 Task: Open Card User Persona Creation in Board Website Redesign to Workspace Data Analysis and add a team member Softage.1@softage.net, a label Yellow, a checklist Quality Control, an attachment from your onedrive, a color Yellow and finally, add a card description 'Organize team-building event for next month' and a comment 'Let us approach this task with an open mind and be willing to take risks to think outside the box.'. Add a start date 'Jan 01, 1900' with a due date 'Jan 08, 1900'
Action: Mouse moved to (485, 410)
Screenshot: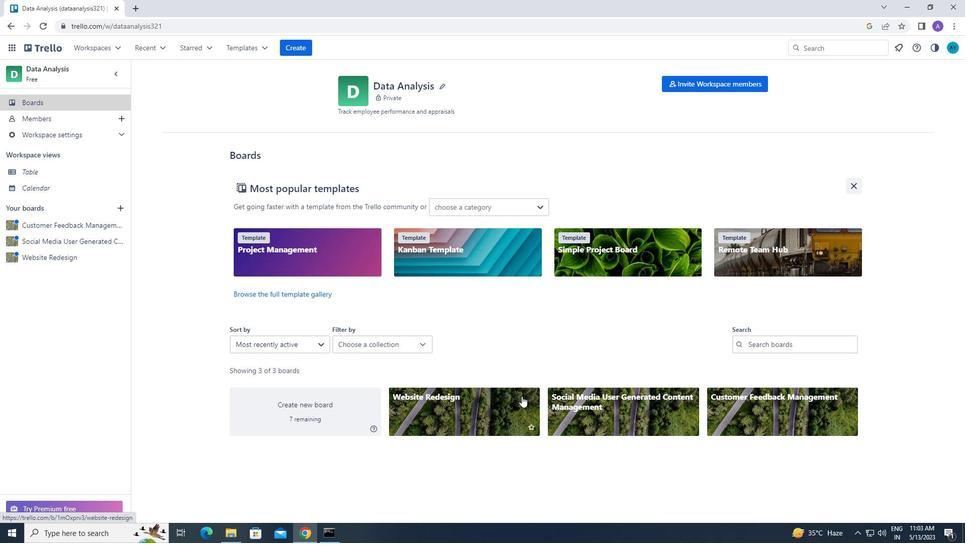 
Action: Mouse pressed left at (485, 410)
Screenshot: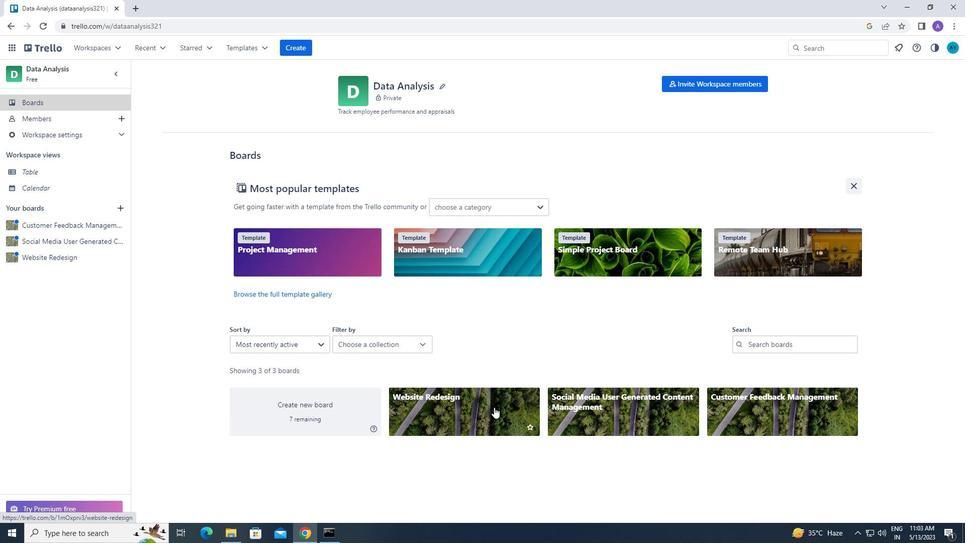 
Action: Mouse moved to (176, 129)
Screenshot: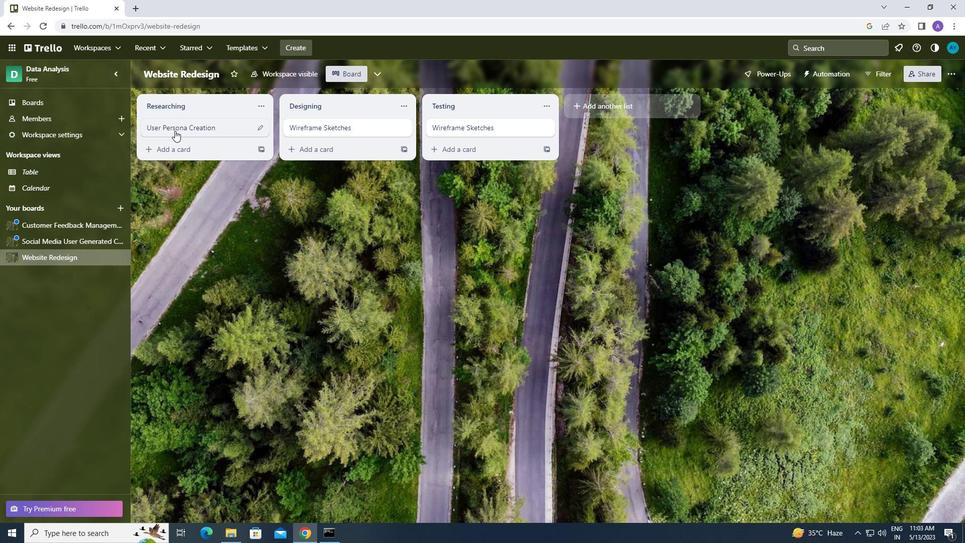 
Action: Mouse pressed left at (176, 129)
Screenshot: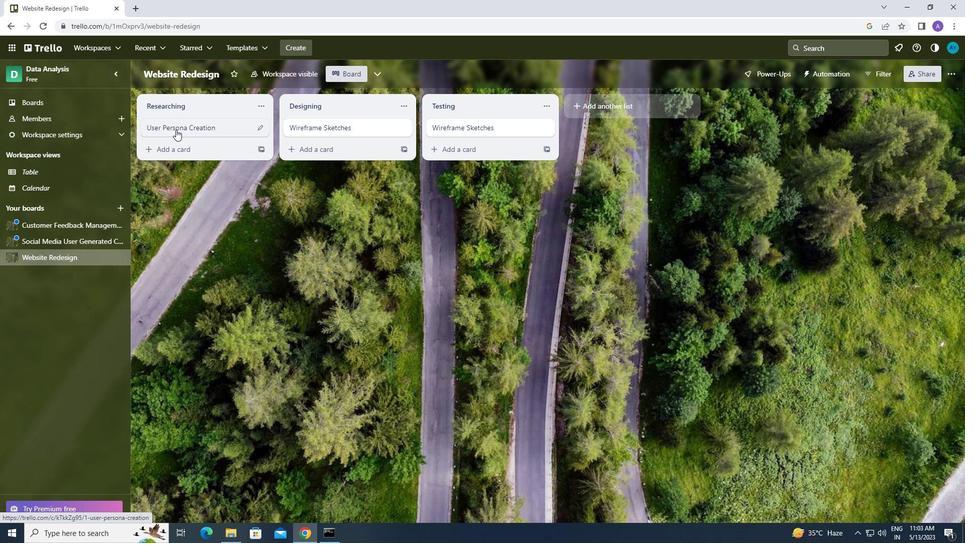 
Action: Mouse moved to (628, 161)
Screenshot: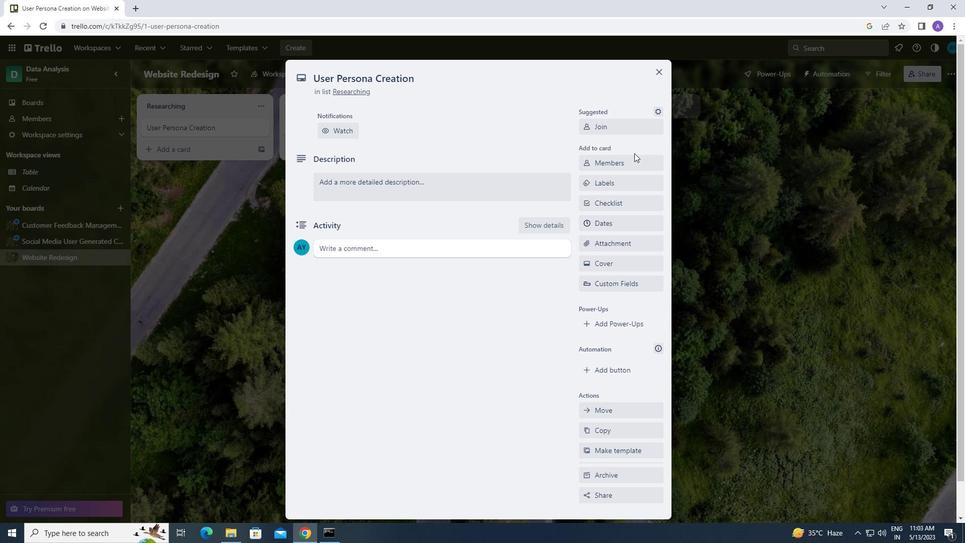 
Action: Mouse pressed left at (628, 161)
Screenshot: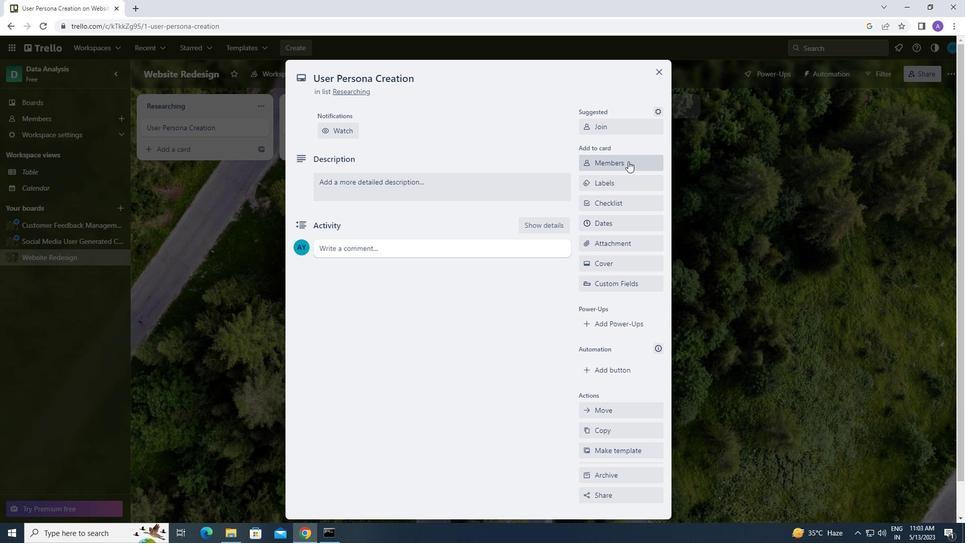 
Action: Mouse moved to (611, 204)
Screenshot: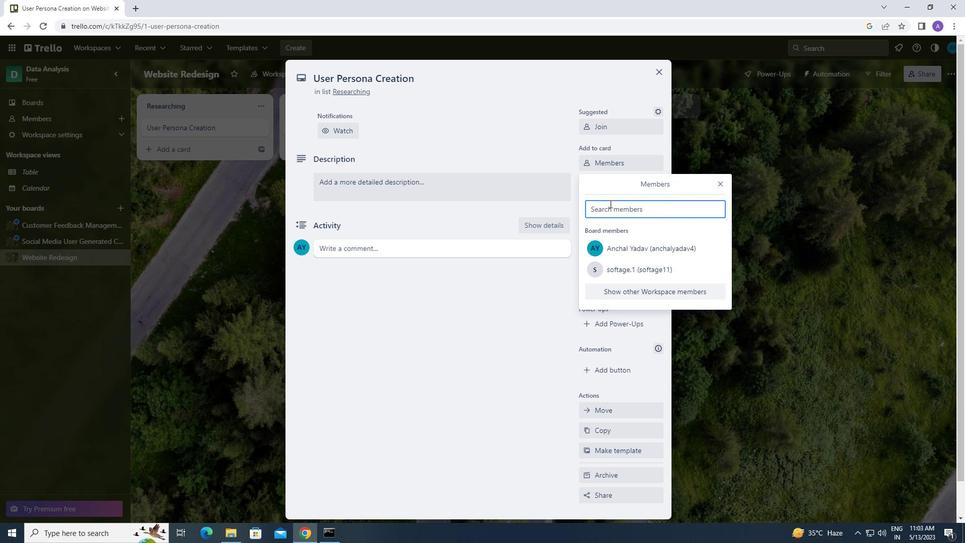 
Action: Mouse pressed left at (611, 204)
Screenshot: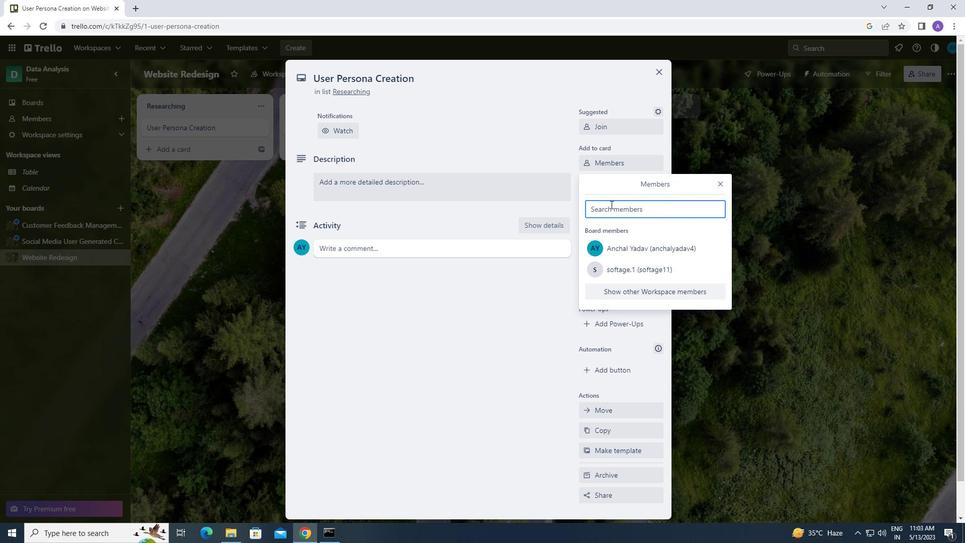 
Action: Key pressed <Key.caps_lock>s<Key.caps_lock>oftage.1<Key.shift_r><Key.shift_r><Key.shift_r><Key.shift_r>@
Screenshot: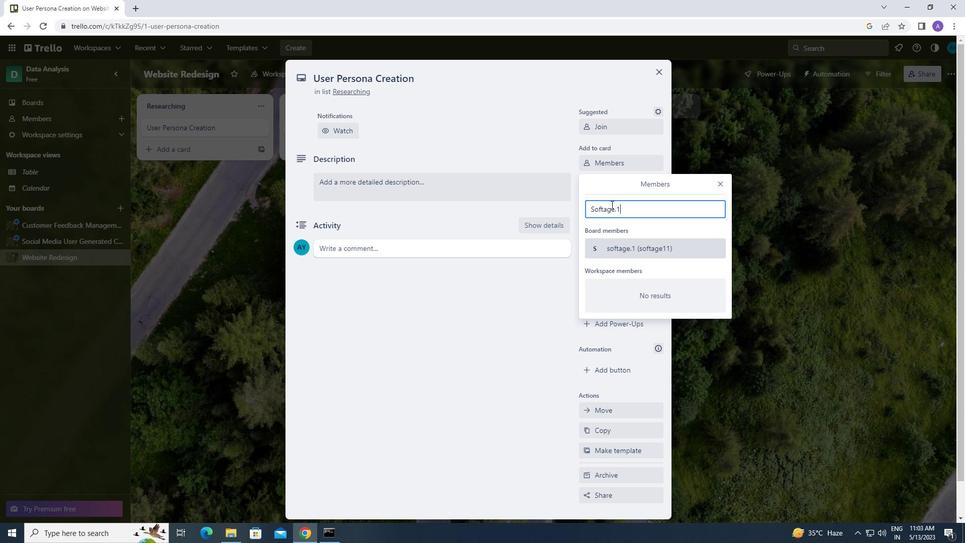 
Action: Mouse moved to (611, 204)
Screenshot: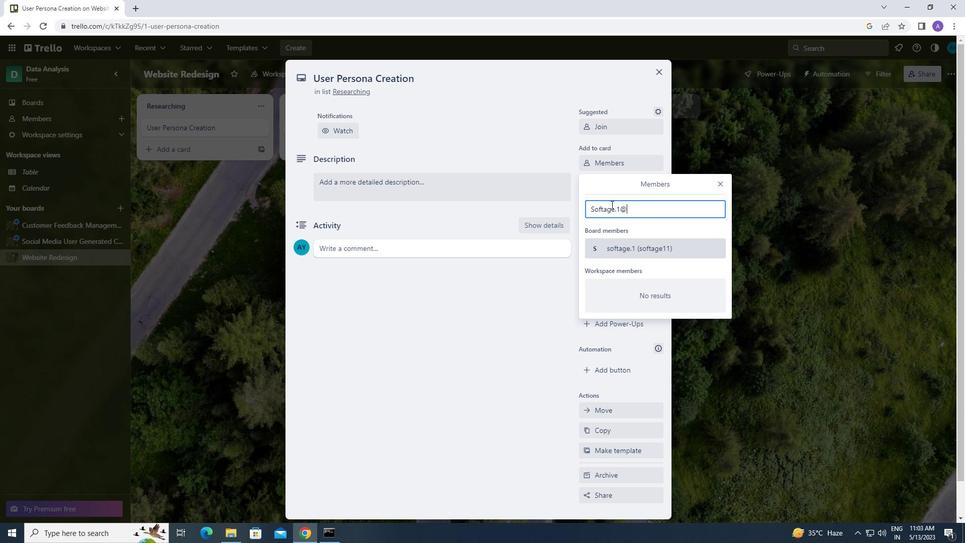 
Action: Key pressed softage.net
Screenshot: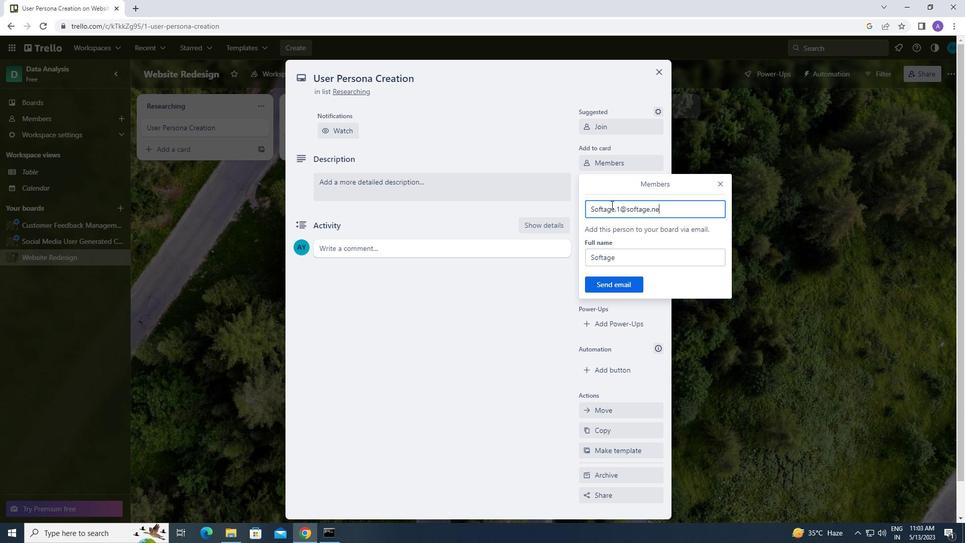 
Action: Mouse moved to (610, 282)
Screenshot: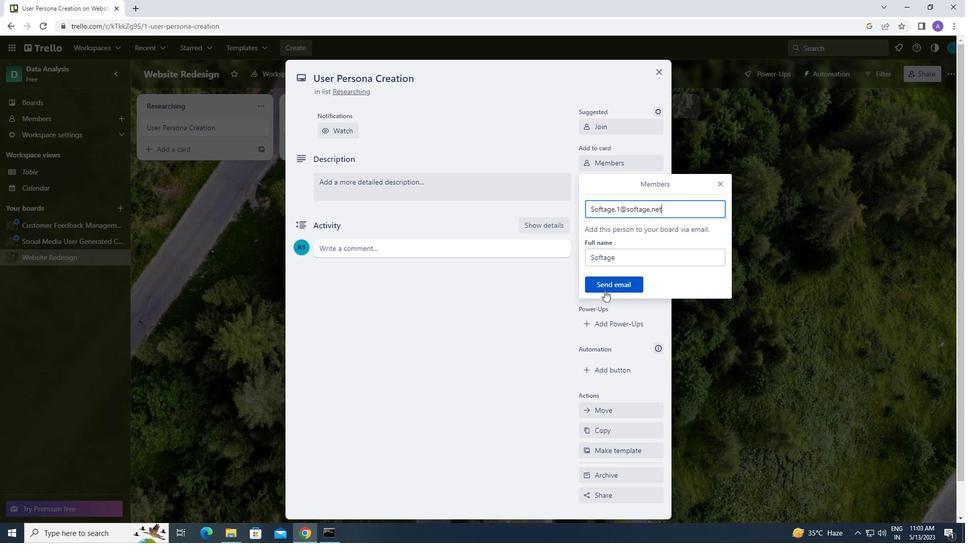 
Action: Mouse pressed left at (610, 282)
Screenshot: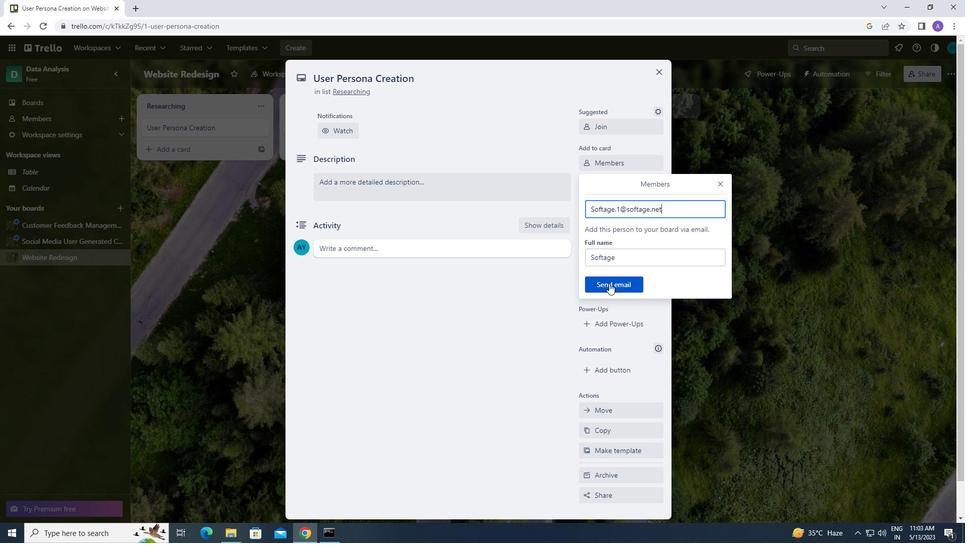 
Action: Mouse moved to (622, 177)
Screenshot: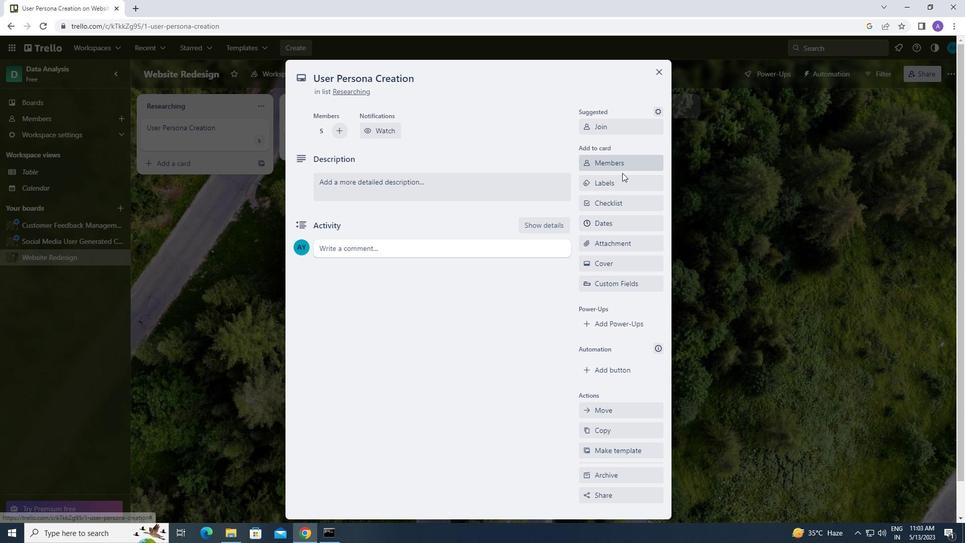 
Action: Mouse pressed left at (622, 177)
Screenshot: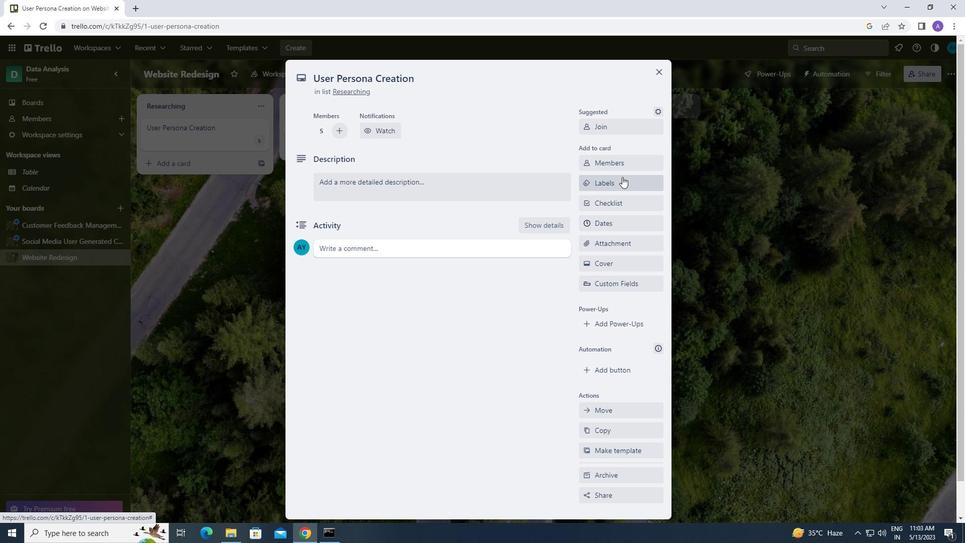 
Action: Mouse moved to (634, 378)
Screenshot: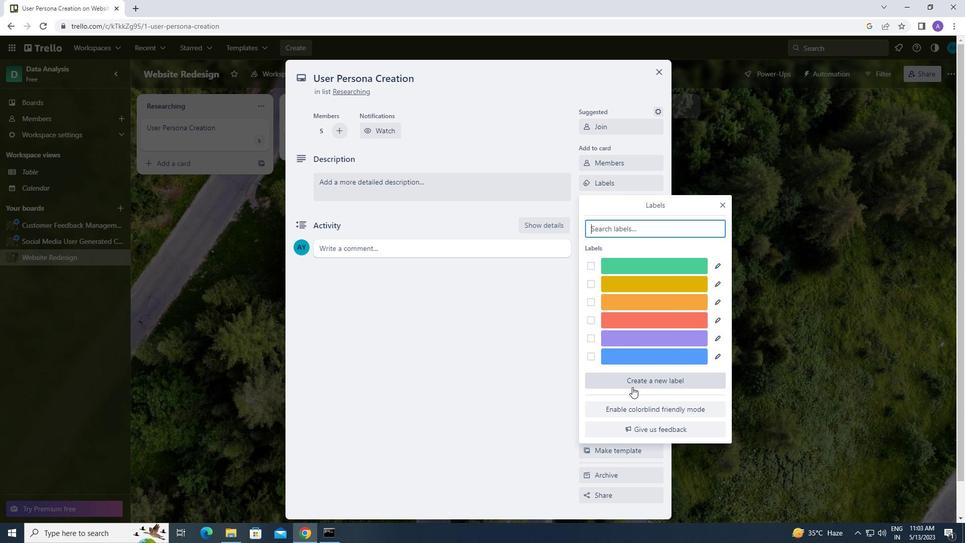 
Action: Mouse pressed left at (634, 378)
Screenshot: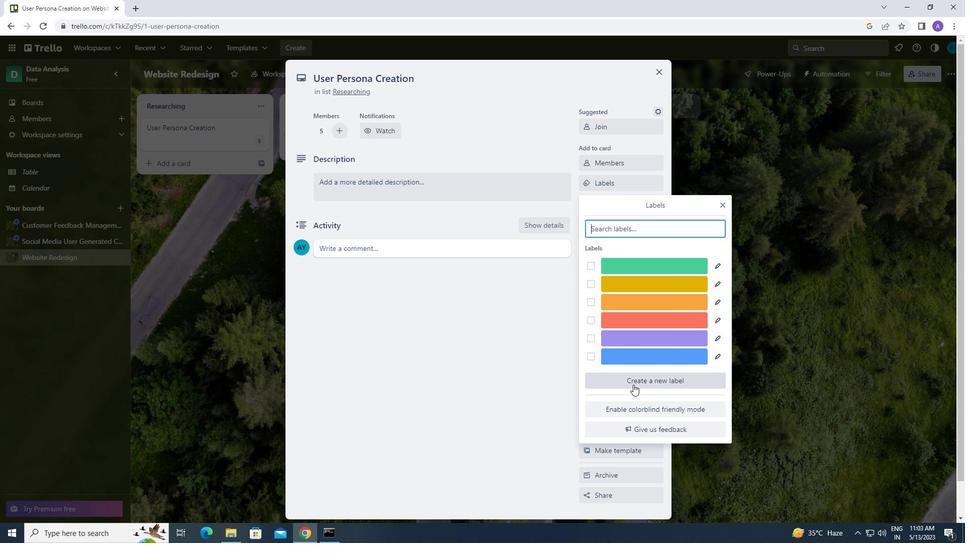 
Action: Mouse moved to (632, 345)
Screenshot: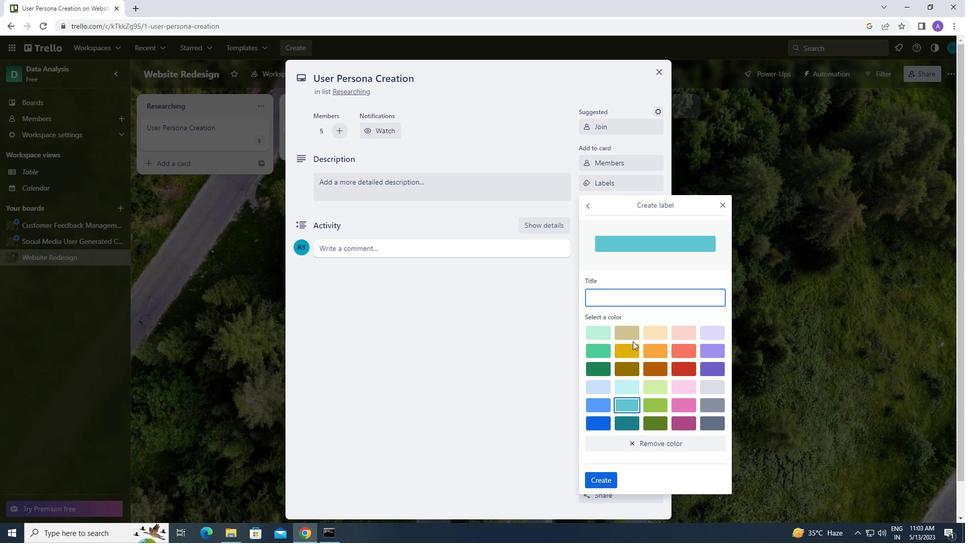 
Action: Mouse pressed left at (632, 345)
Screenshot: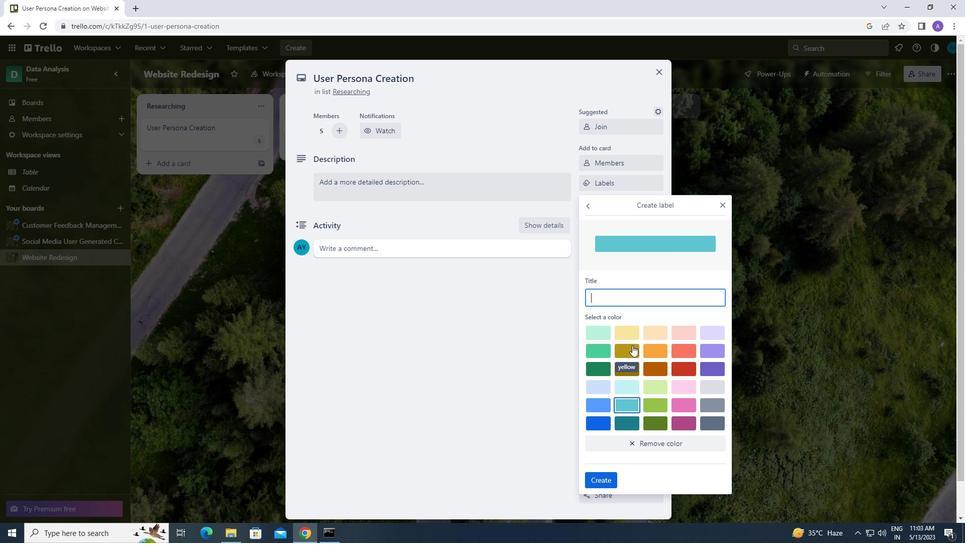 
Action: Mouse moved to (601, 478)
Screenshot: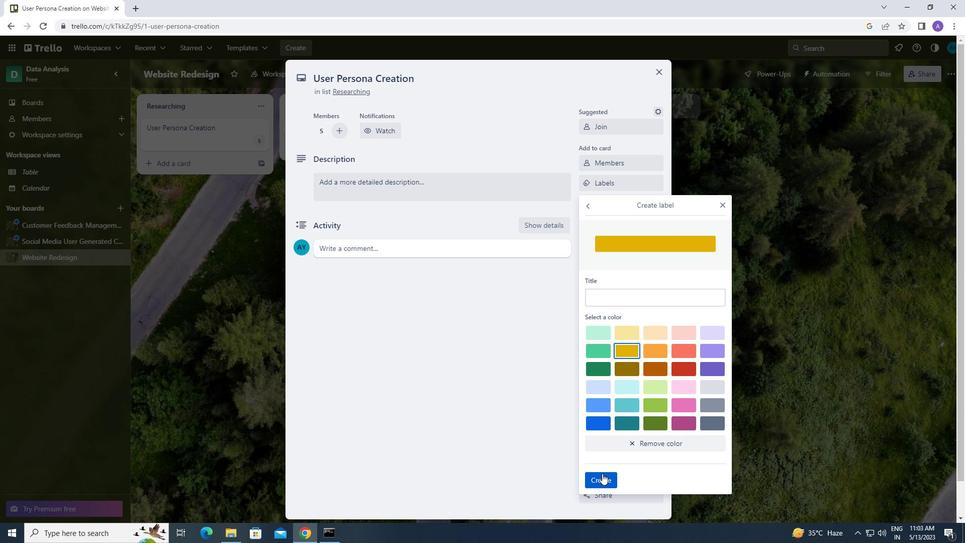 
Action: Mouse pressed left at (601, 478)
Screenshot: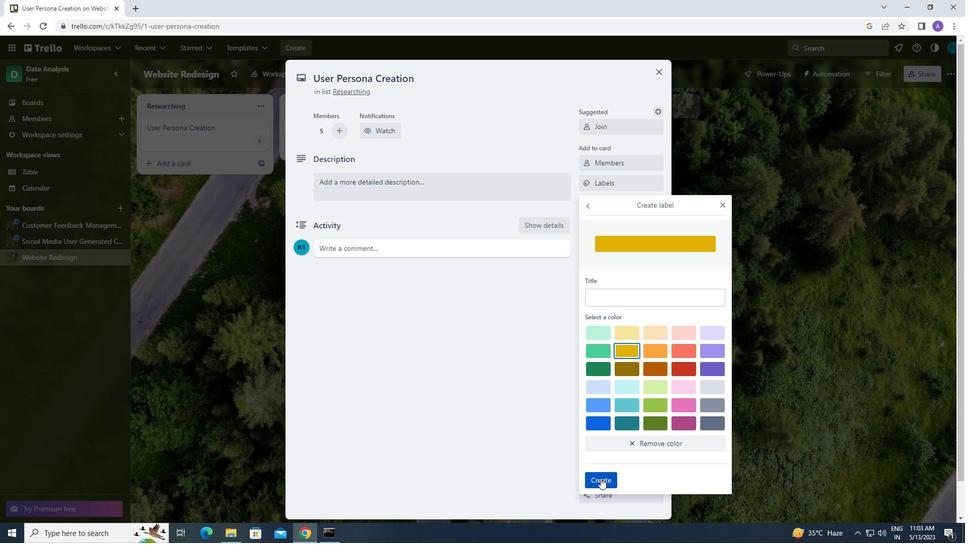 
Action: Mouse moved to (729, 198)
Screenshot: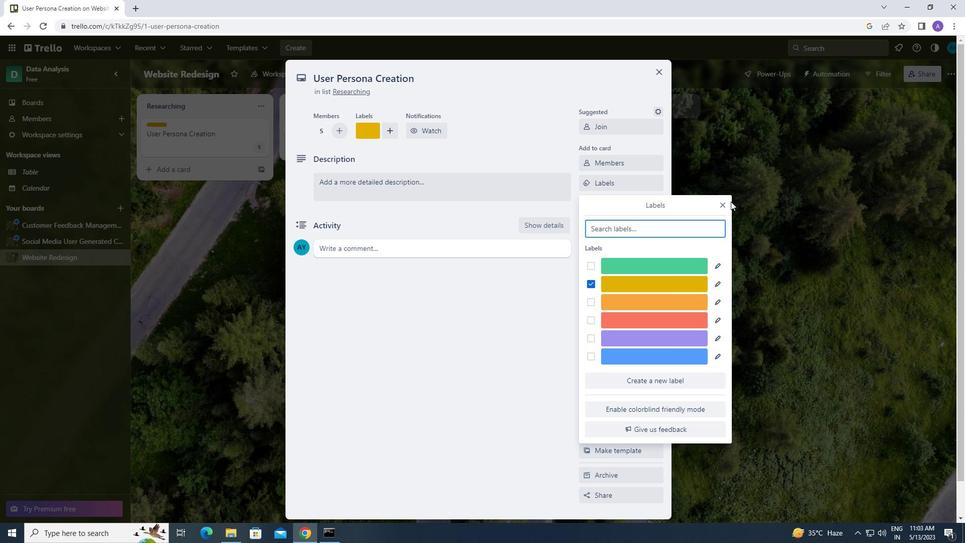 
Action: Mouse pressed left at (729, 198)
Screenshot: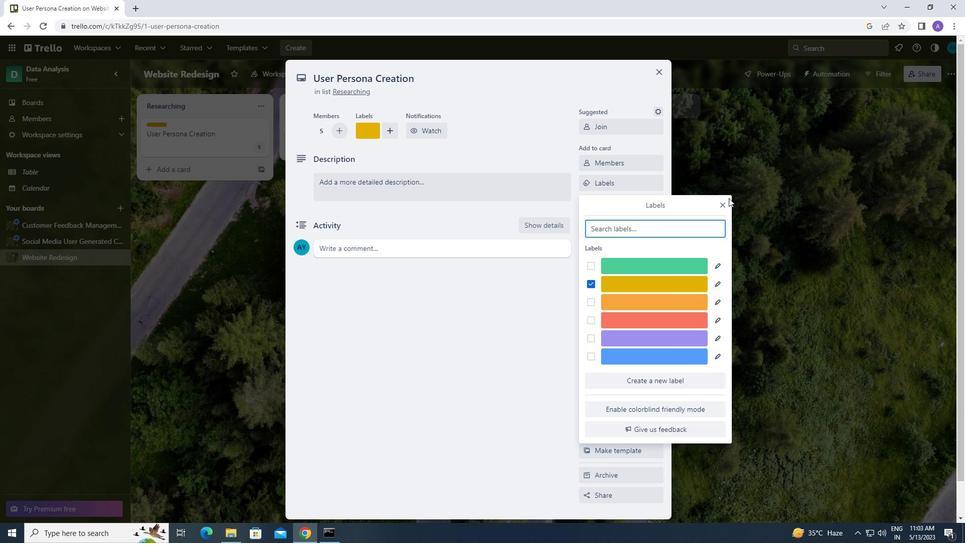 
Action: Mouse moved to (725, 199)
Screenshot: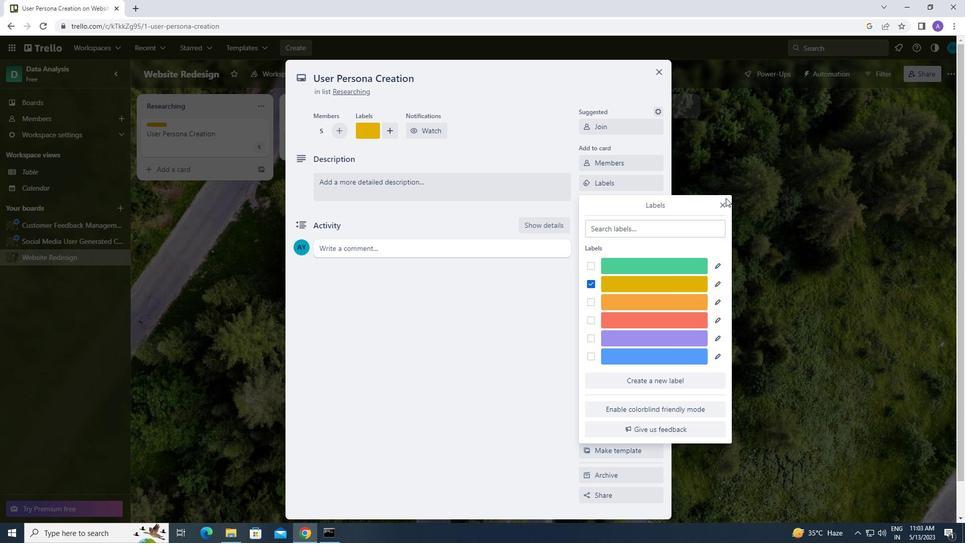 
Action: Mouse pressed left at (725, 199)
Screenshot: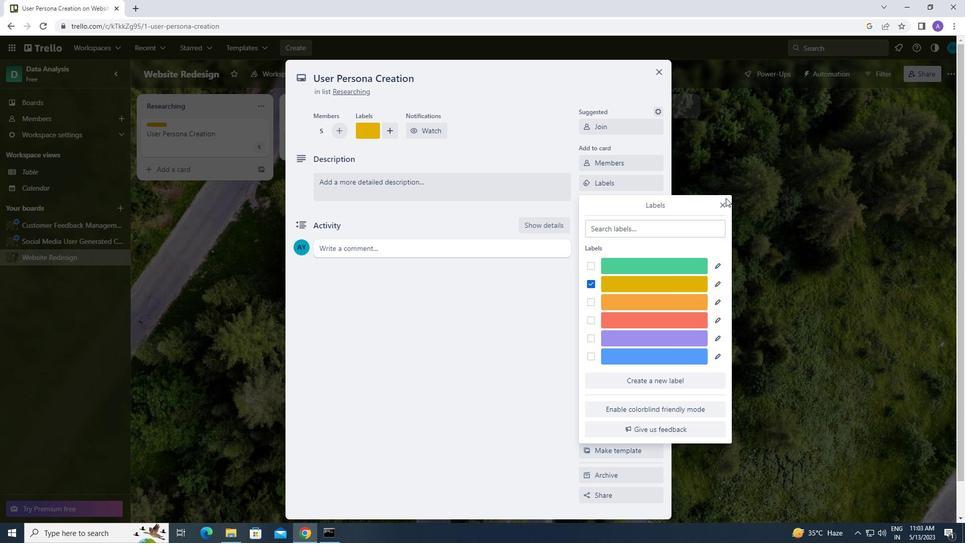 
Action: Mouse moved to (724, 201)
Screenshot: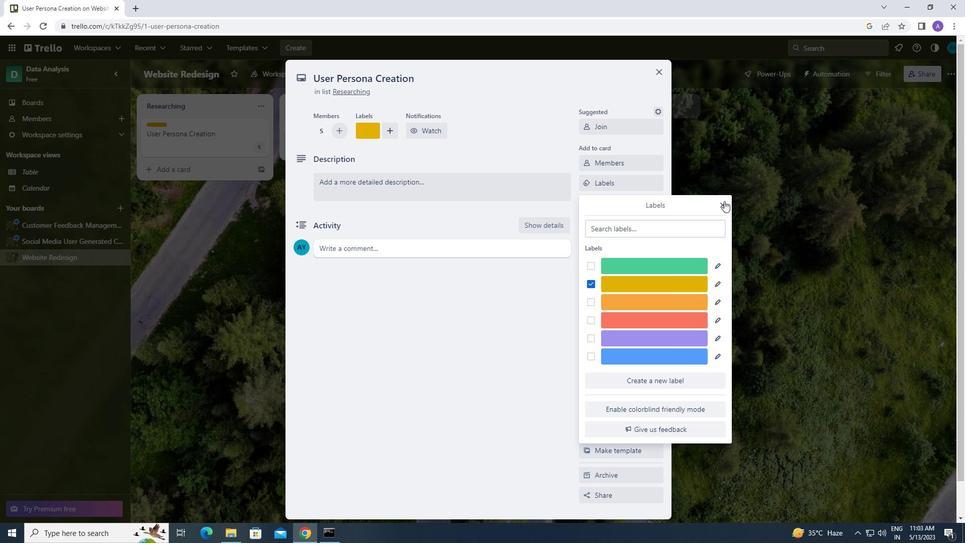 
Action: Mouse pressed left at (724, 201)
Screenshot: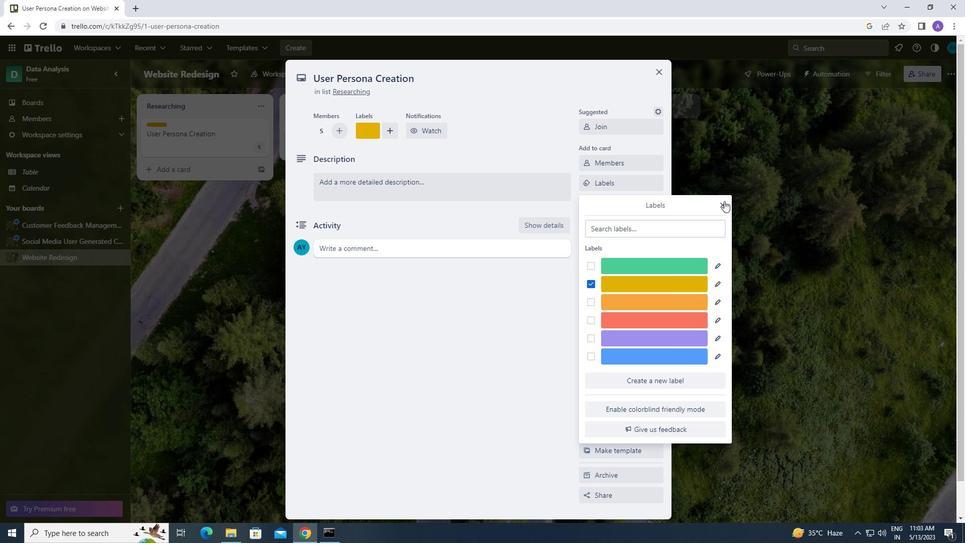 
Action: Mouse moved to (632, 203)
Screenshot: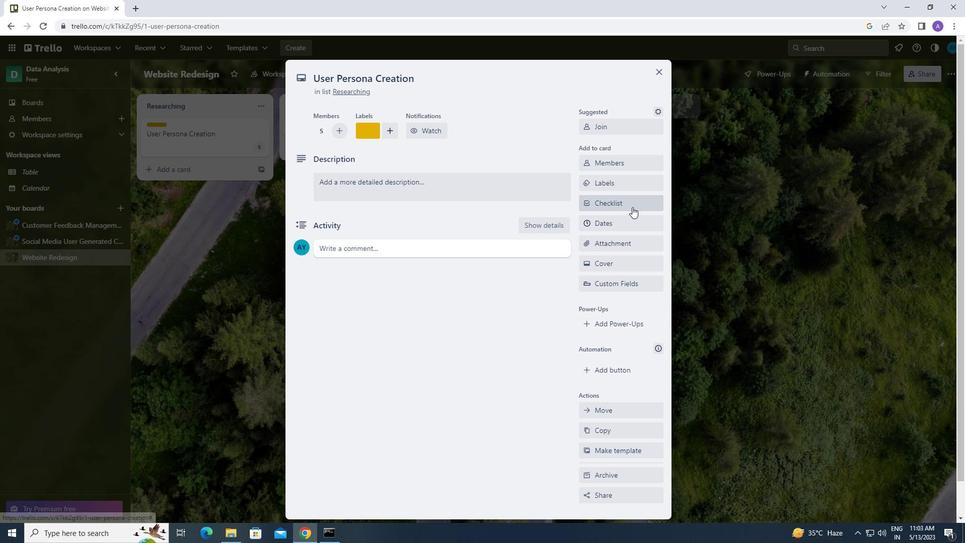 
Action: Mouse pressed left at (632, 203)
Screenshot: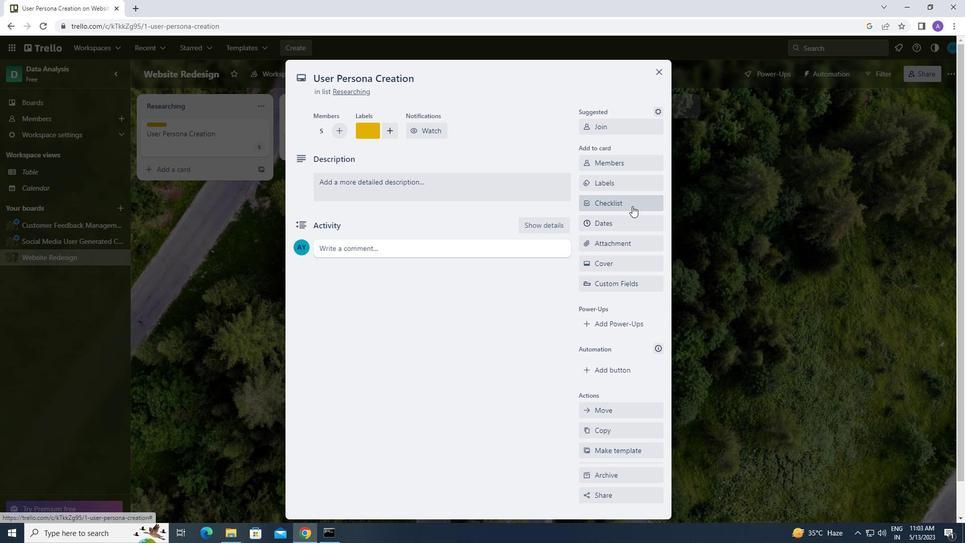 
Action: Mouse moved to (620, 261)
Screenshot: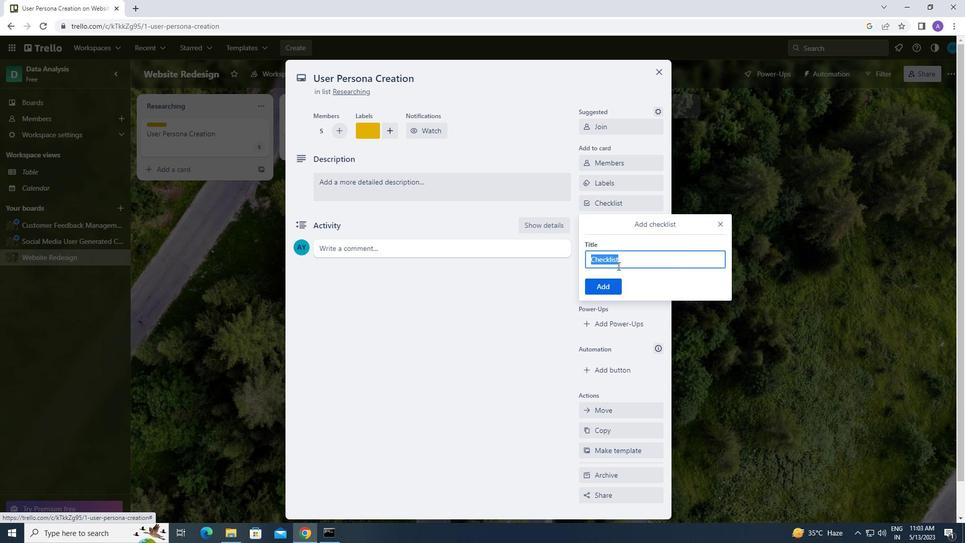 
Action: Mouse pressed left at (620, 261)
Screenshot: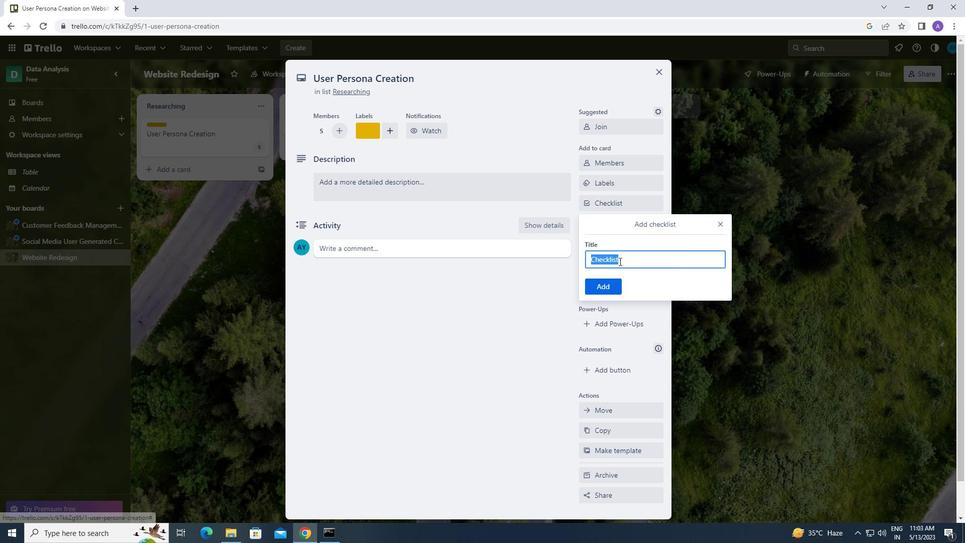 
Action: Mouse moved to (624, 261)
Screenshot: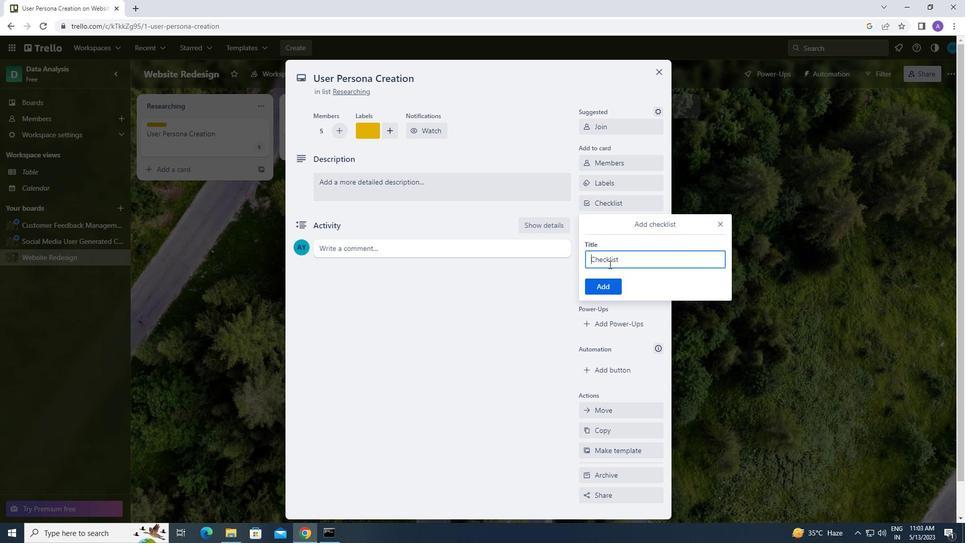 
Action: Mouse pressed left at (624, 261)
Screenshot: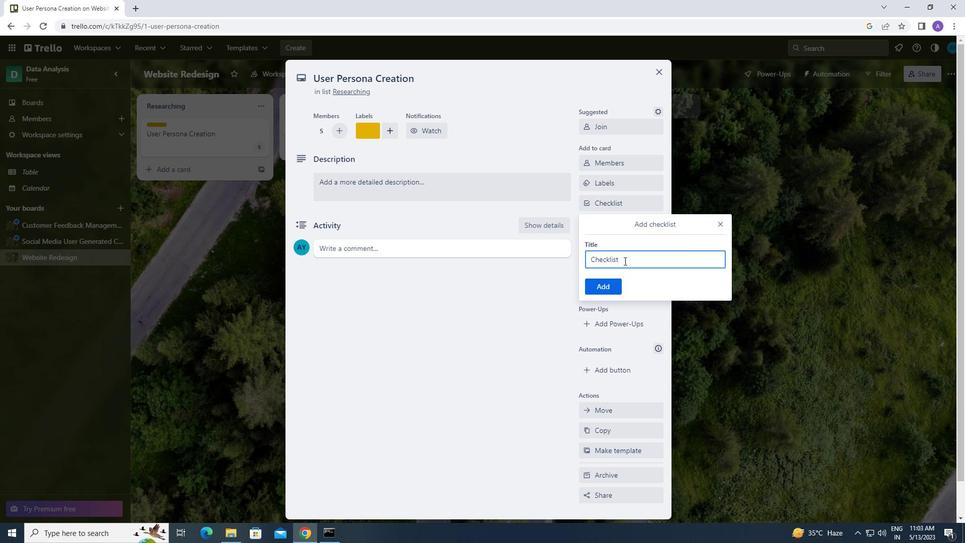 
Action: Mouse moved to (577, 260)
Screenshot: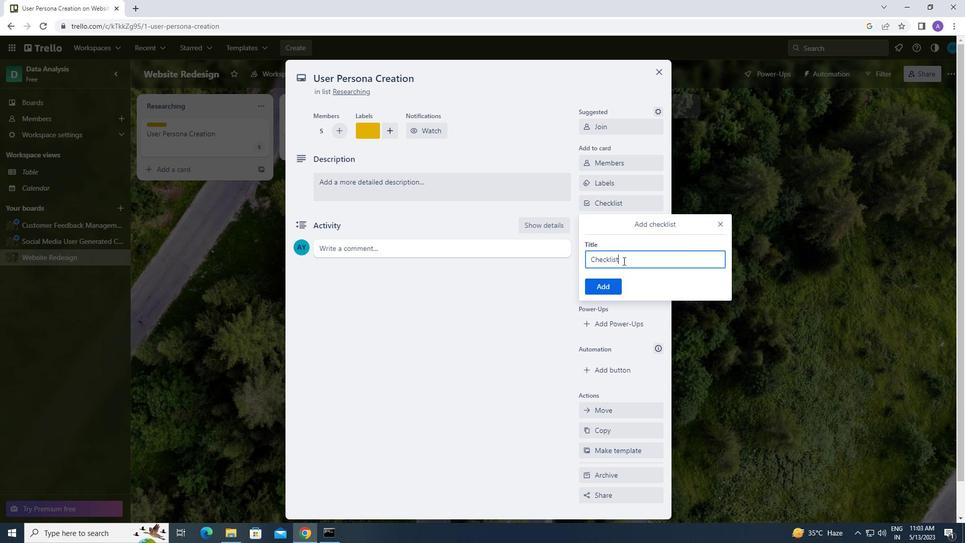 
Action: Key pressed <Key.caps_lock>q<Key.caps_lock>uality<Key.space><Key.caps_lock>c<Key.caps_lock>ontrol
Screenshot: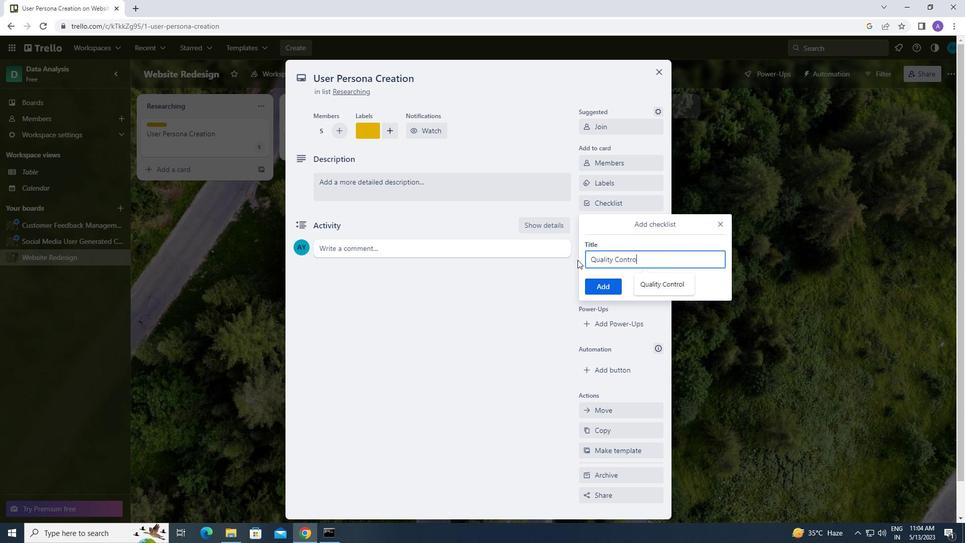 
Action: Mouse moved to (599, 280)
Screenshot: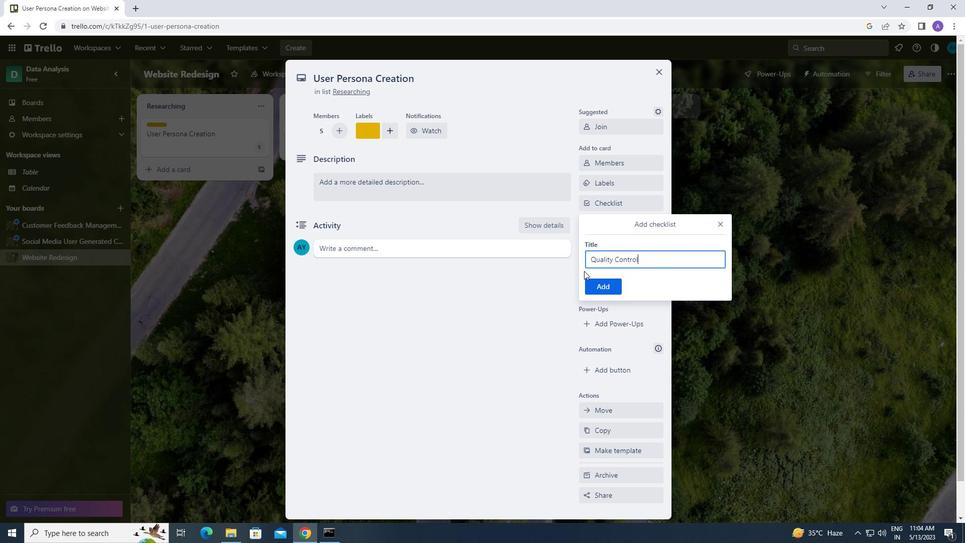 
Action: Mouse pressed left at (599, 280)
Screenshot: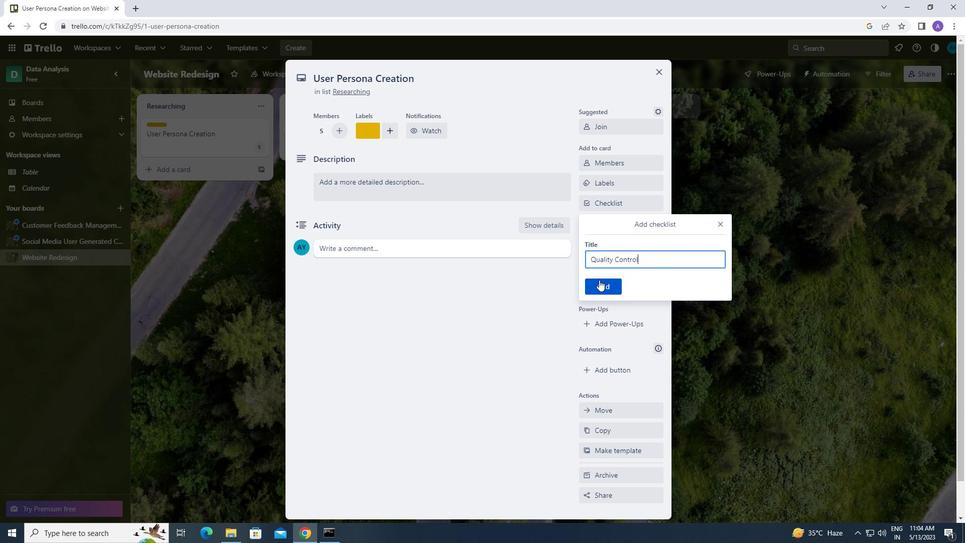 
Action: Mouse moved to (623, 237)
Screenshot: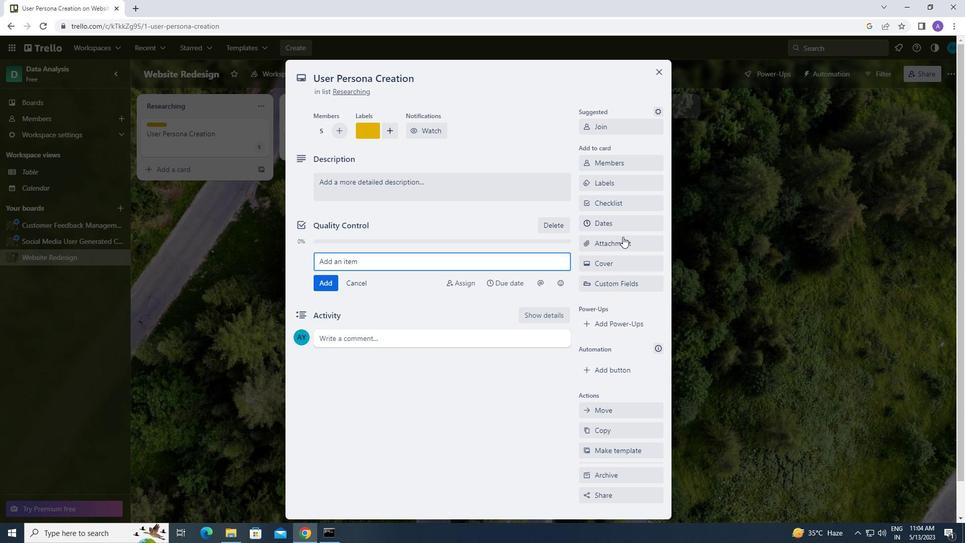 
Action: Mouse pressed left at (623, 237)
Screenshot: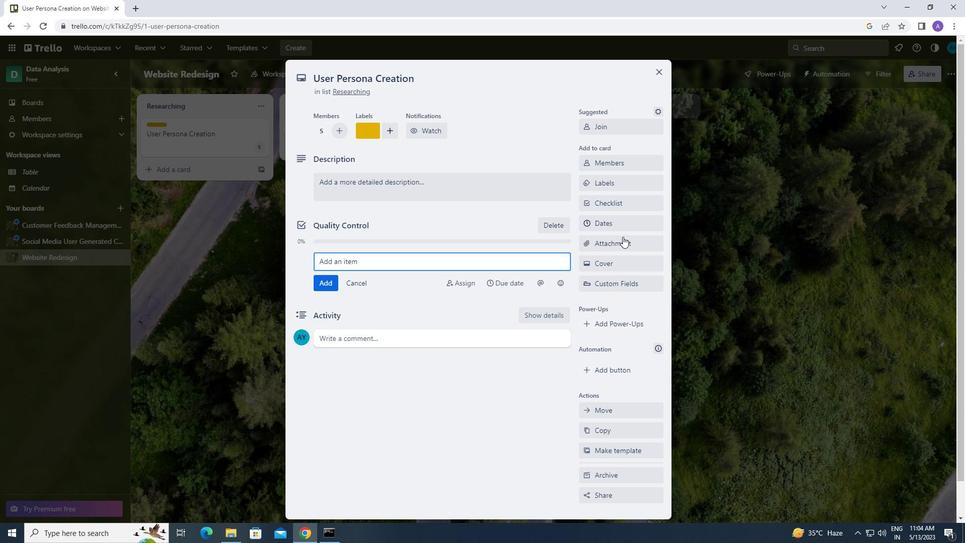 
Action: Mouse moved to (602, 361)
Screenshot: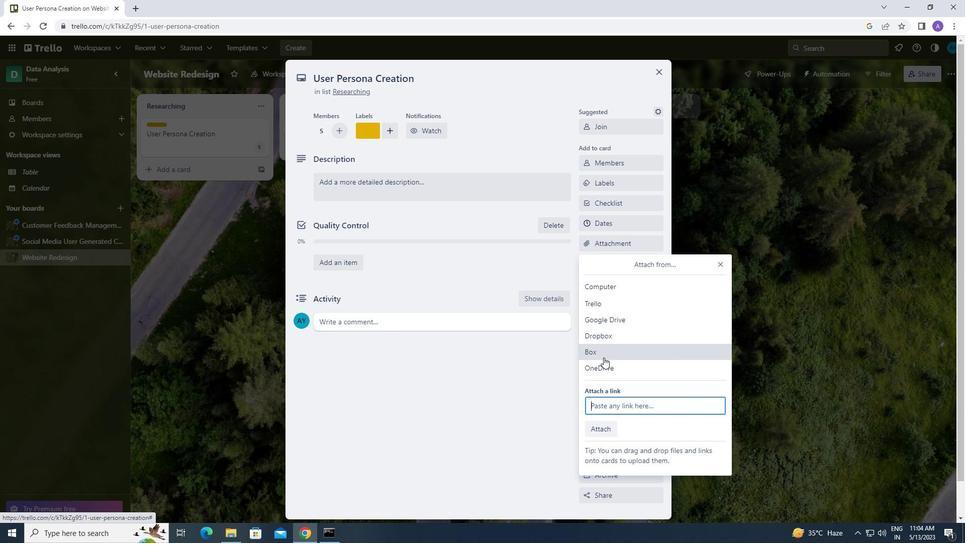 
Action: Mouse pressed left at (602, 361)
Screenshot: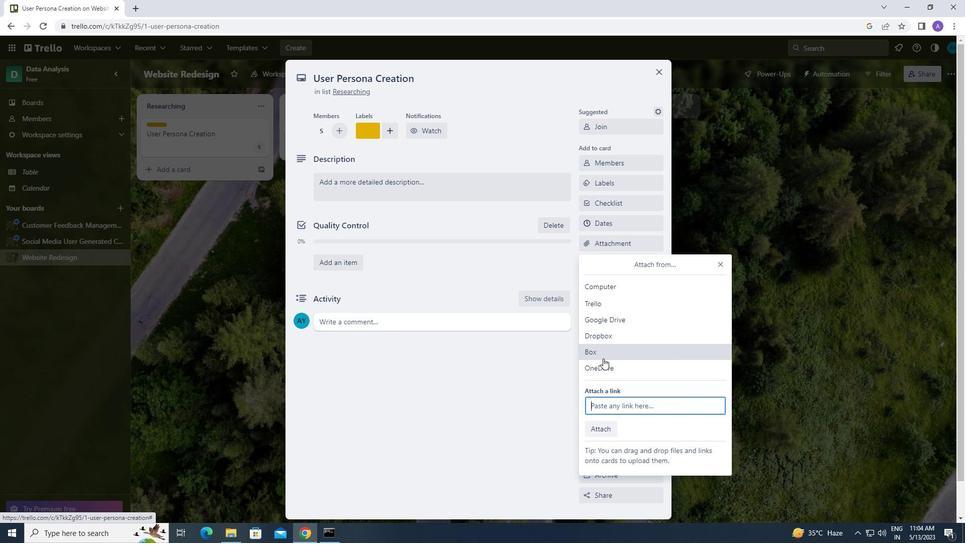 
Action: Mouse moved to (407, 219)
Screenshot: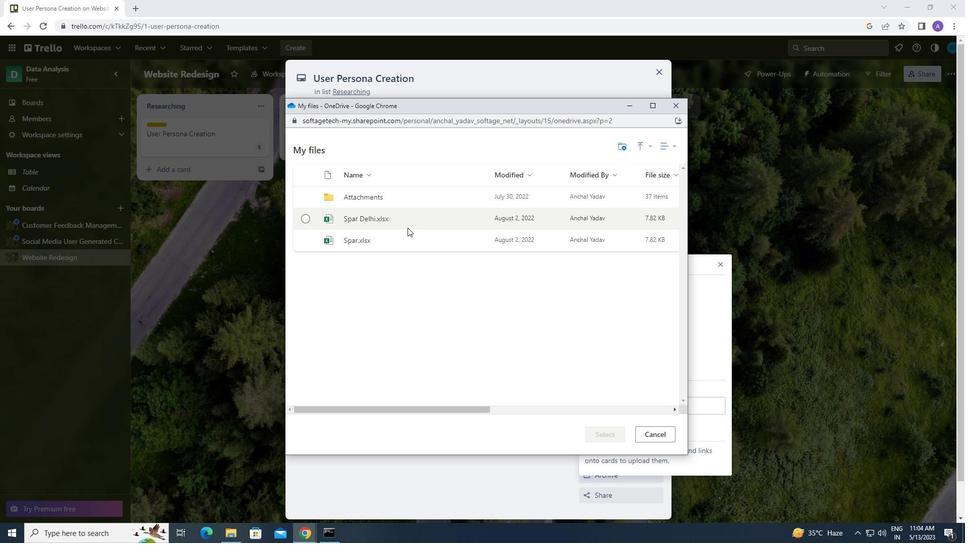
Action: Mouse pressed left at (407, 219)
Screenshot: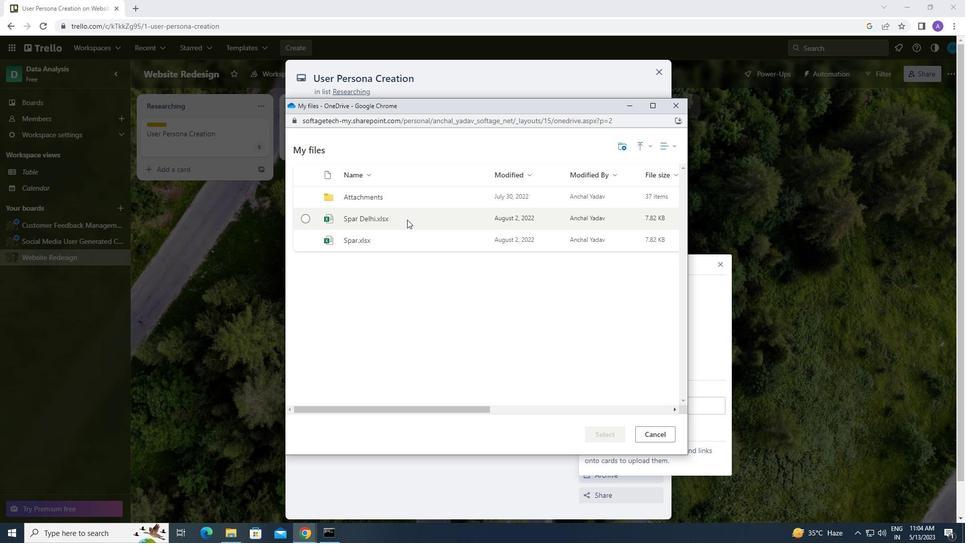 
Action: Mouse moved to (605, 430)
Screenshot: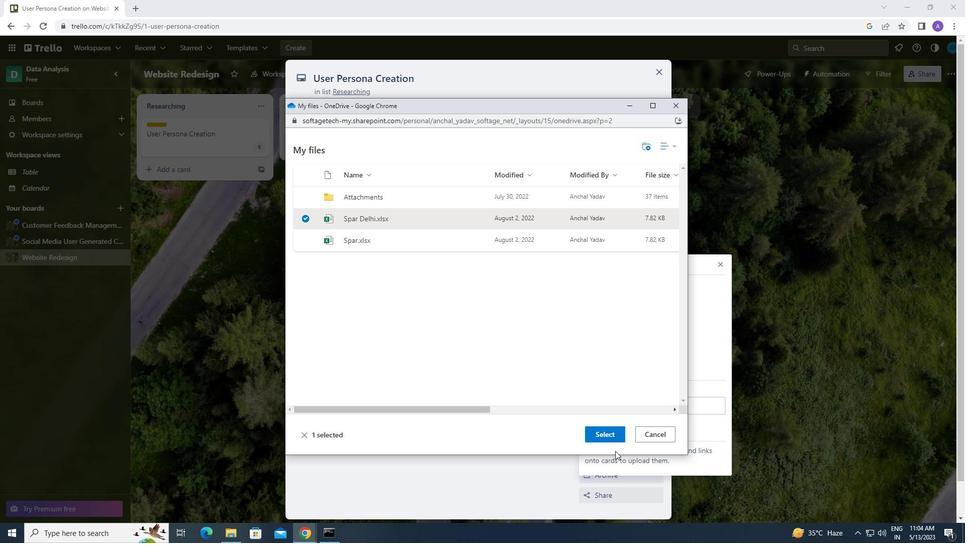 
Action: Mouse pressed left at (605, 430)
Screenshot: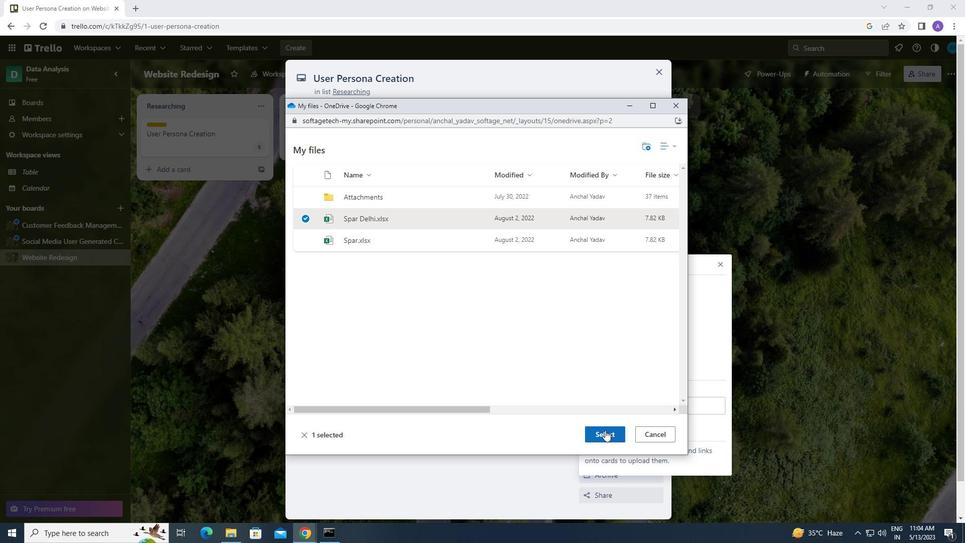 
Action: Mouse moved to (618, 256)
Screenshot: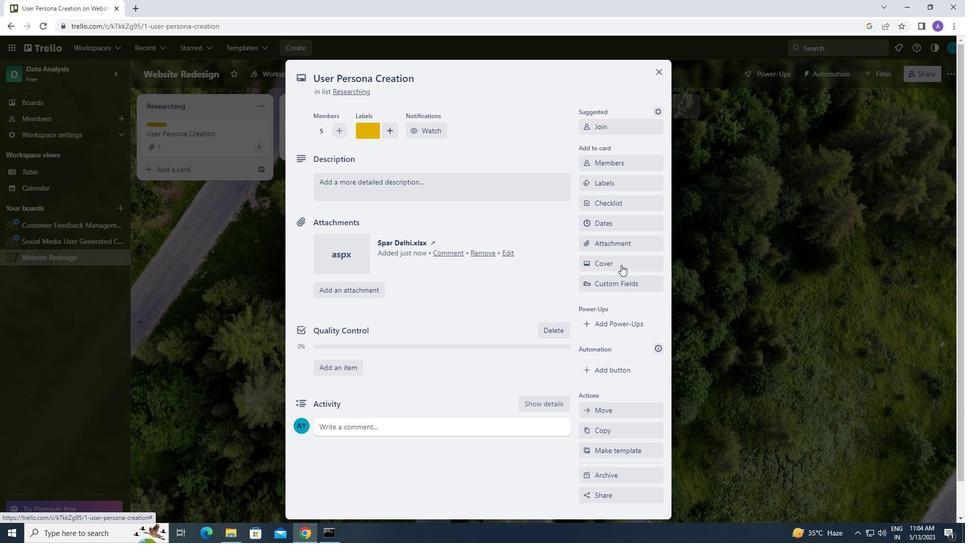 
Action: Mouse pressed left at (618, 256)
Screenshot: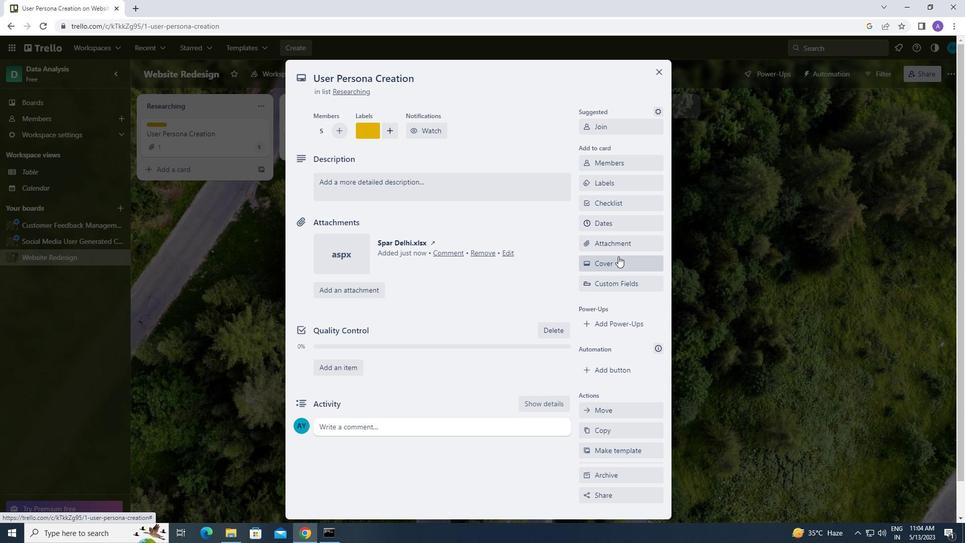 
Action: Mouse moved to (627, 322)
Screenshot: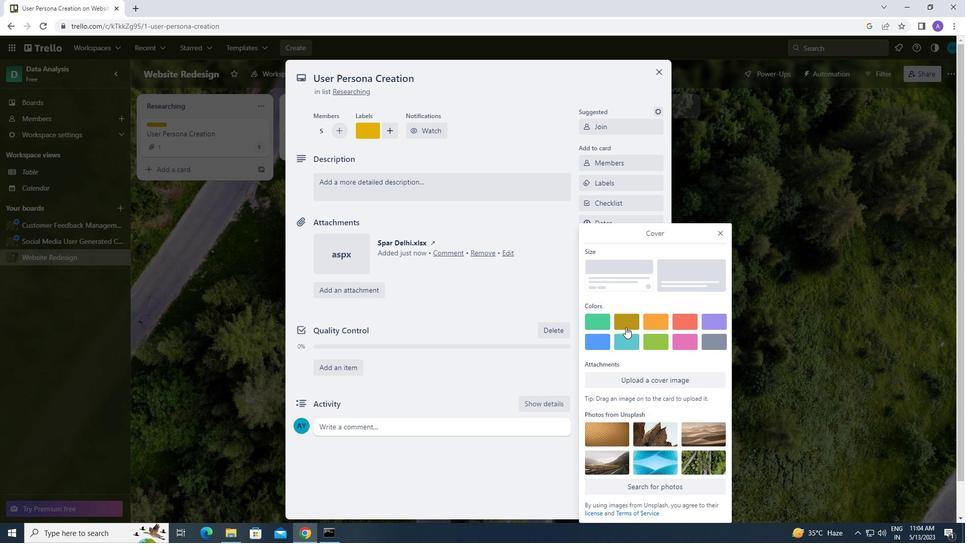 
Action: Mouse pressed left at (627, 322)
Screenshot: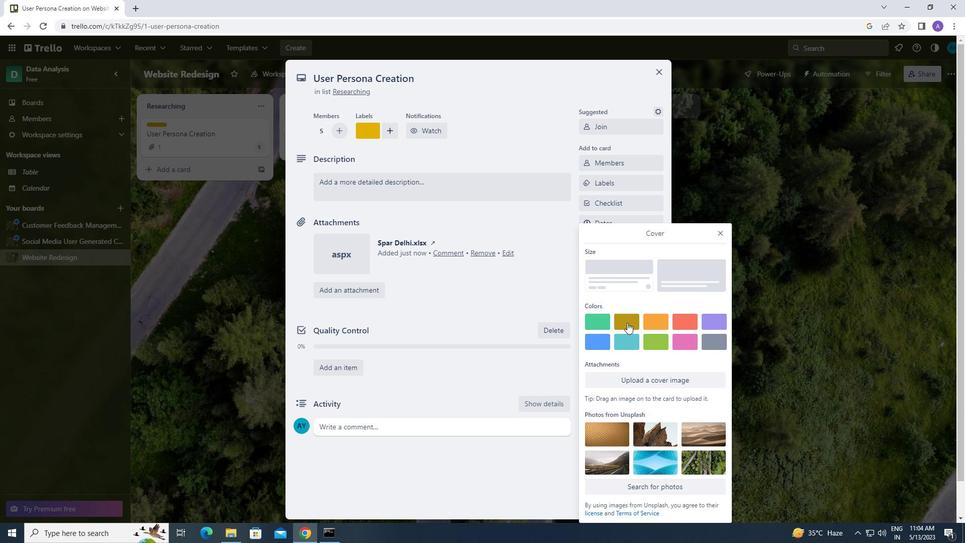 
Action: Mouse moved to (719, 212)
Screenshot: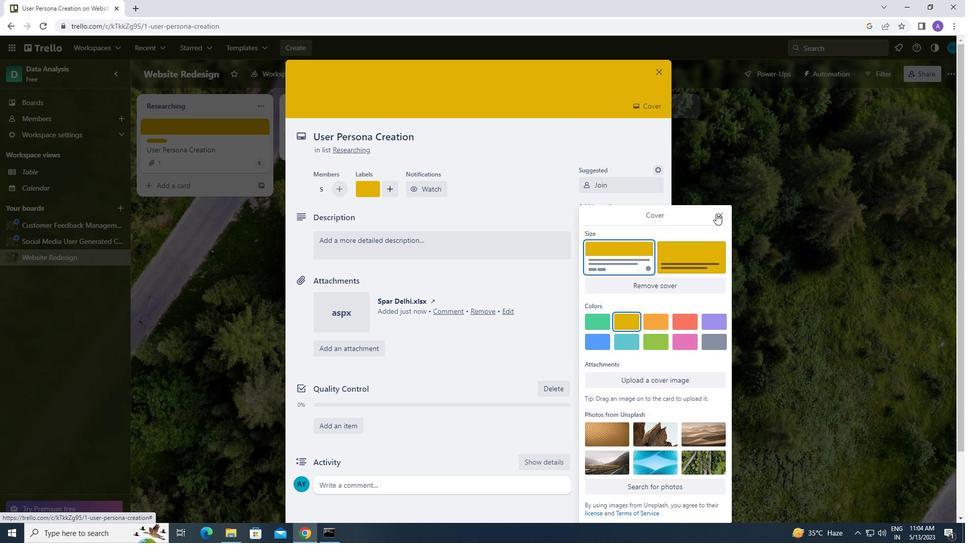 
Action: Mouse pressed left at (719, 212)
Screenshot: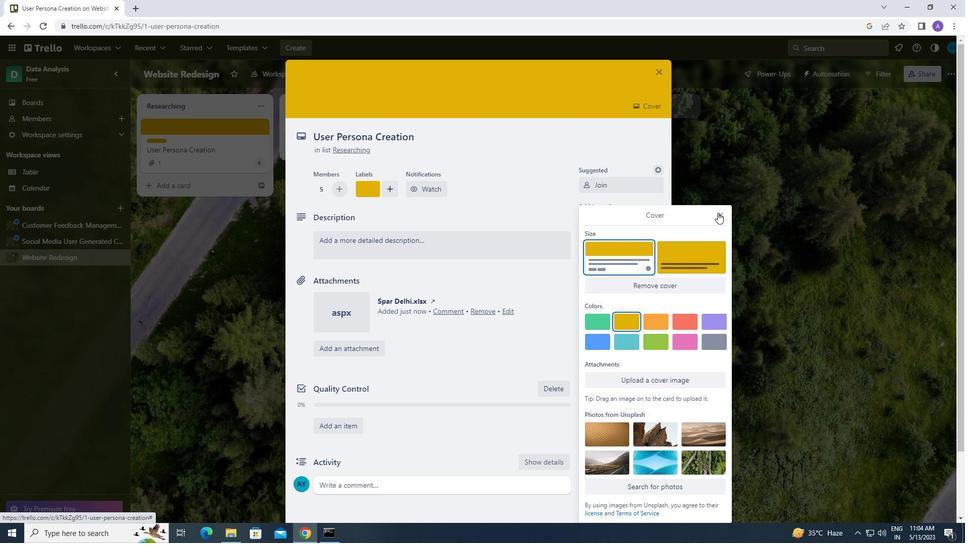 
Action: Mouse moved to (384, 237)
Screenshot: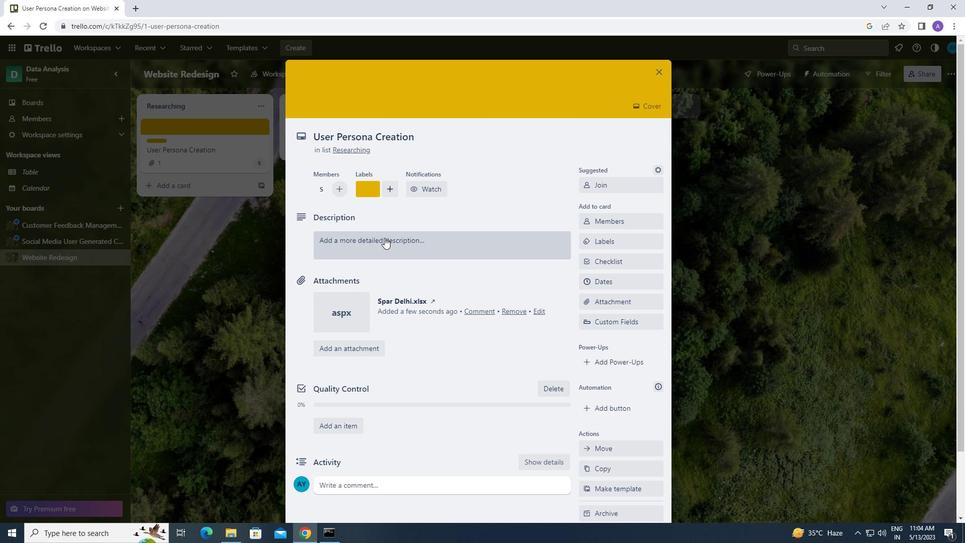 
Action: Mouse pressed left at (384, 237)
Screenshot: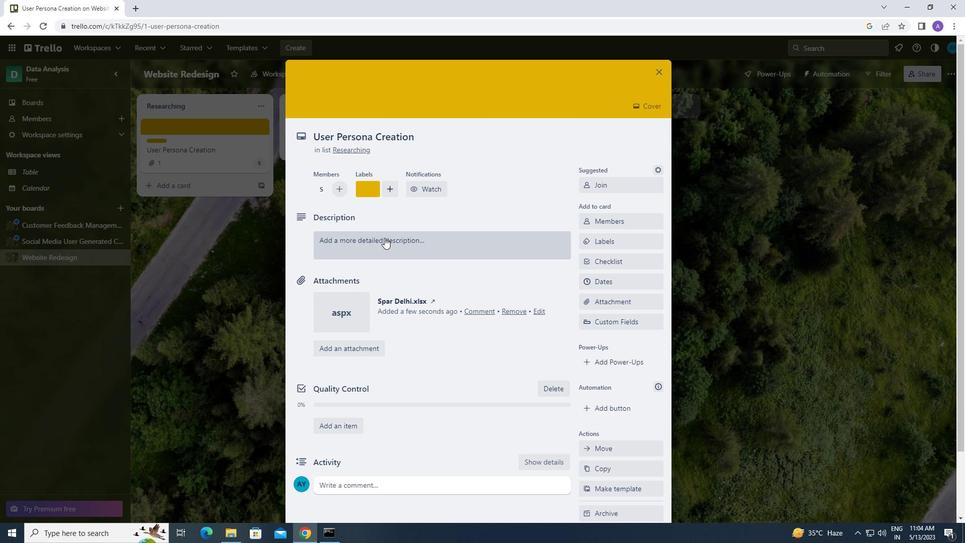 
Action: Mouse moved to (372, 278)
Screenshot: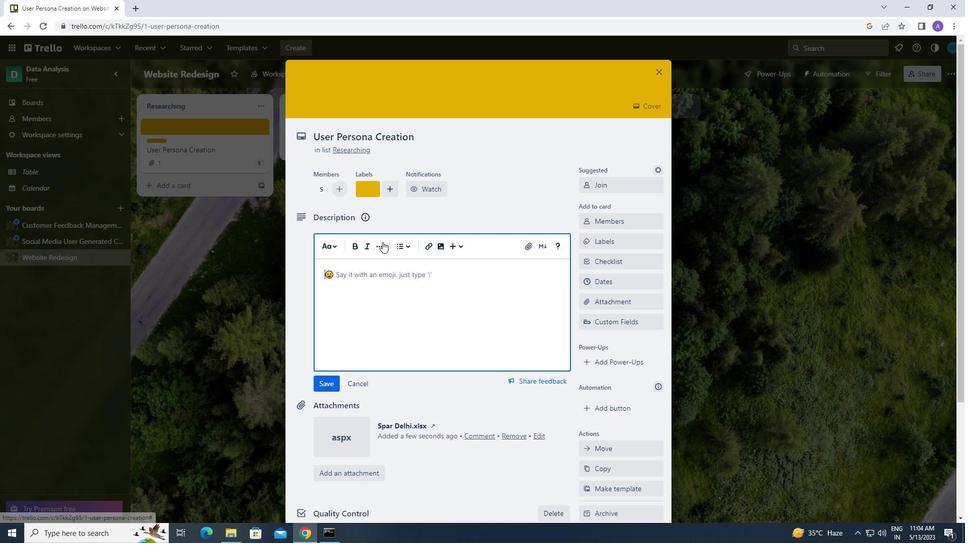 
Action: Mouse pressed left at (372, 278)
Screenshot: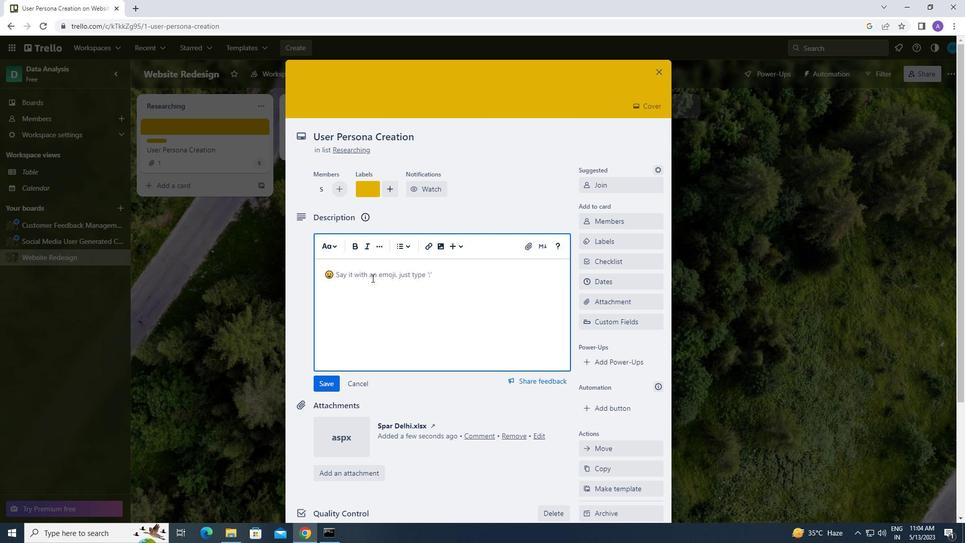 
Action: Key pressed <Key.caps_lock>o<Key.caps_lock>rganise<Key.space>team-building<Key.space>event<Key.space>for<Key.space>next<Key.space>month
Screenshot: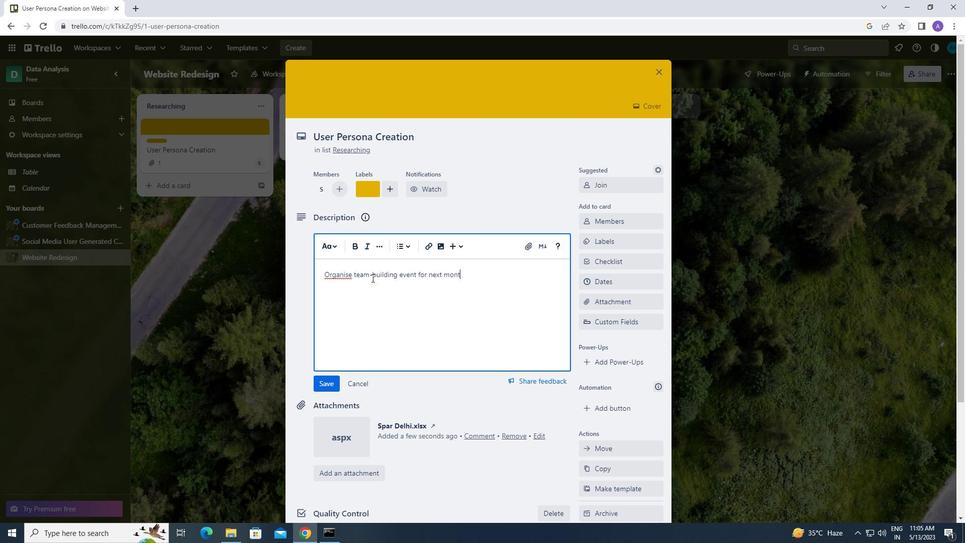 
Action: Mouse moved to (327, 382)
Screenshot: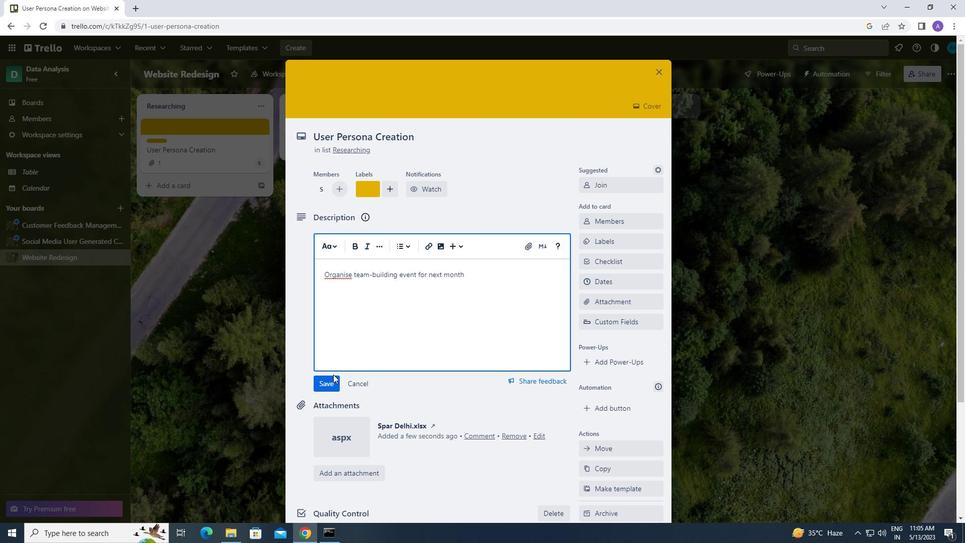 
Action: Mouse pressed left at (327, 382)
Screenshot: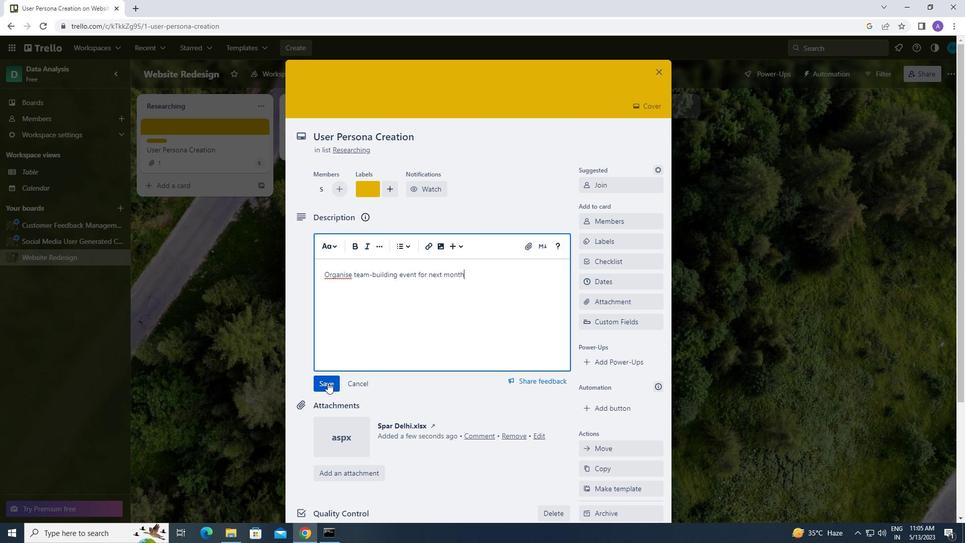 
Action: Mouse moved to (342, 464)
Screenshot: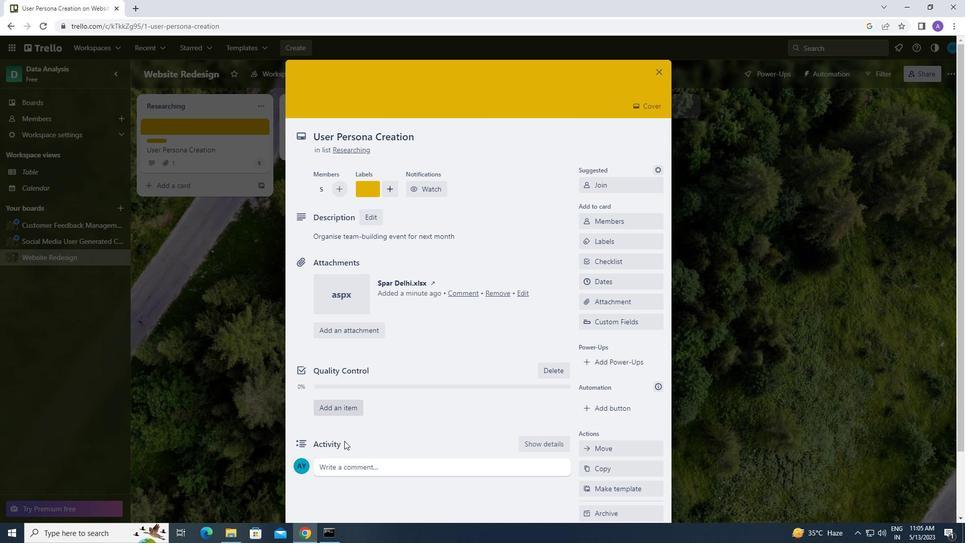 
Action: Mouse pressed left at (342, 464)
Screenshot: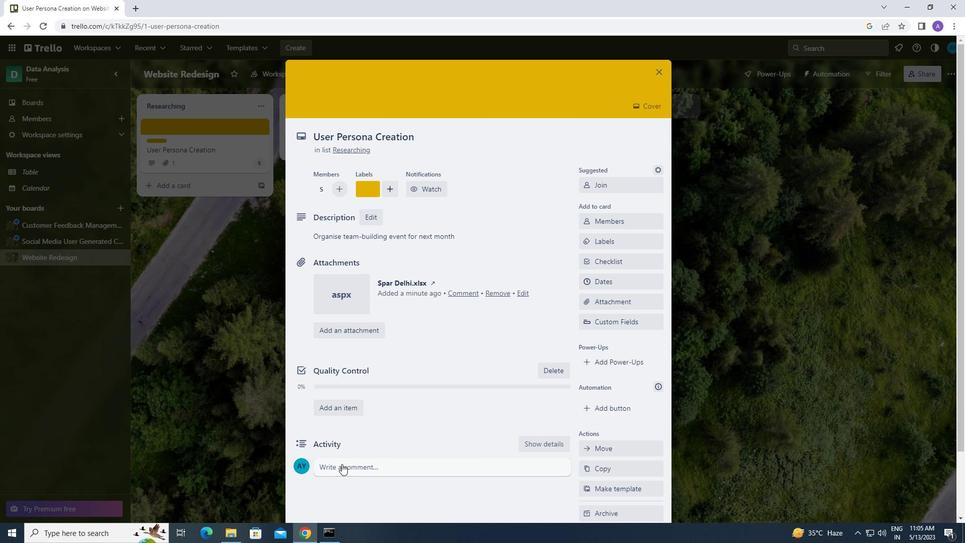 
Action: Mouse moved to (335, 503)
Screenshot: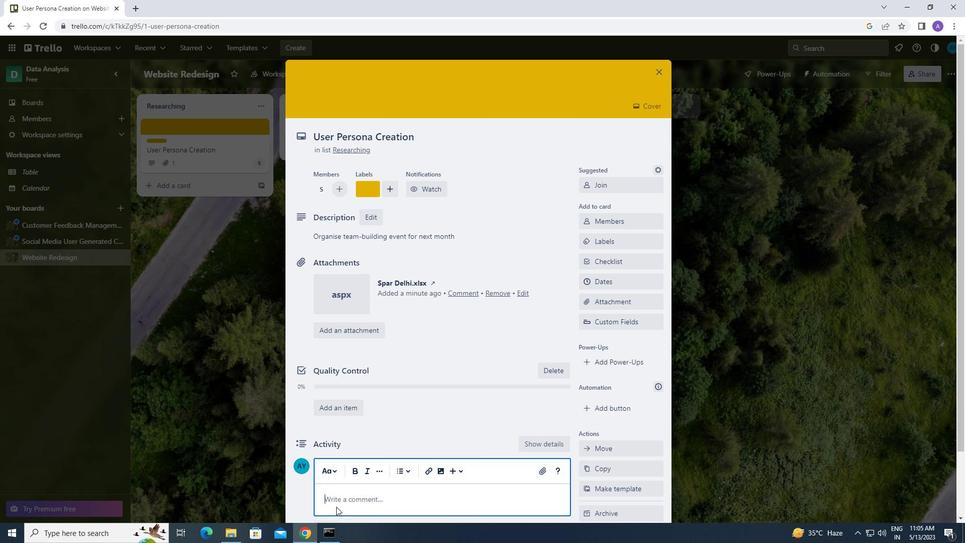 
Action: Mouse scrolled (335, 503) with delta (0, 0)
Screenshot: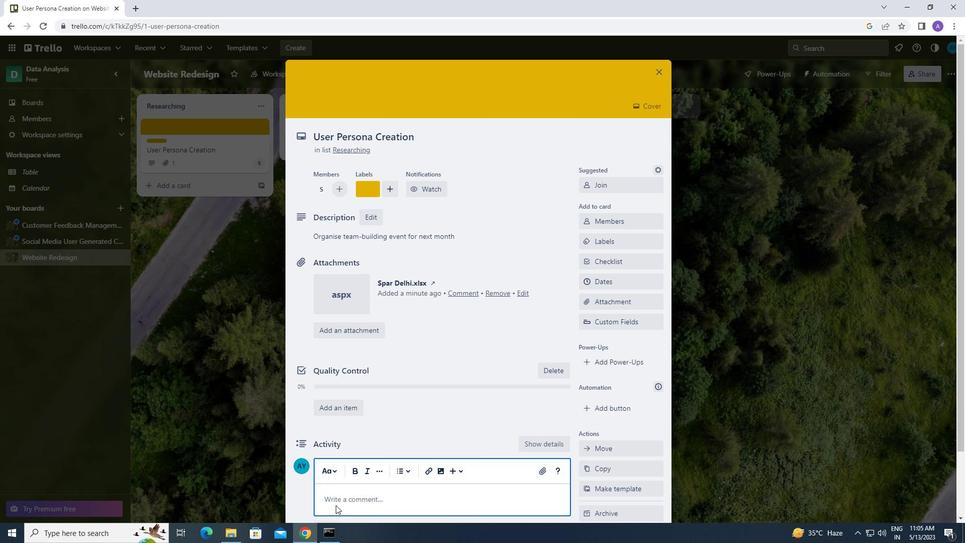 
Action: Mouse moved to (351, 451)
Screenshot: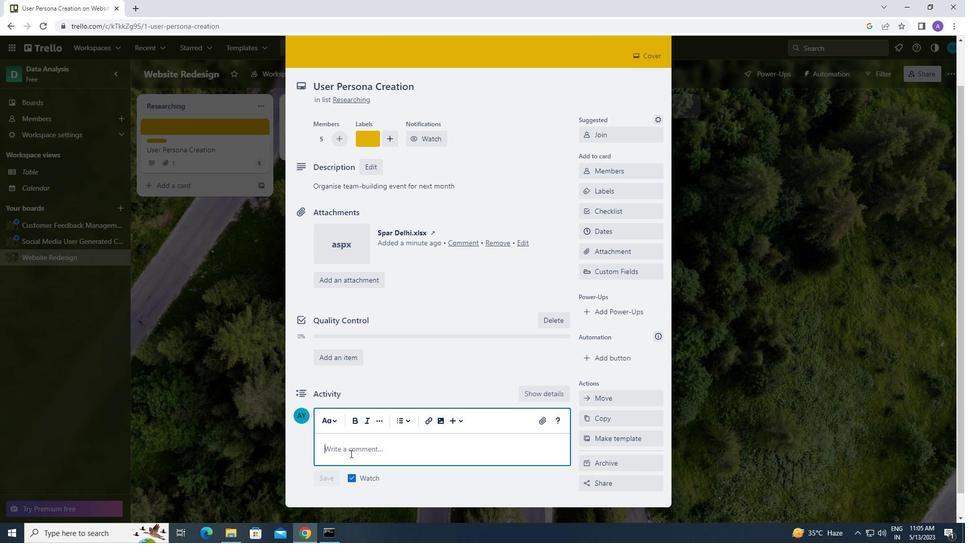
Action: Mouse pressed left at (351, 451)
Screenshot: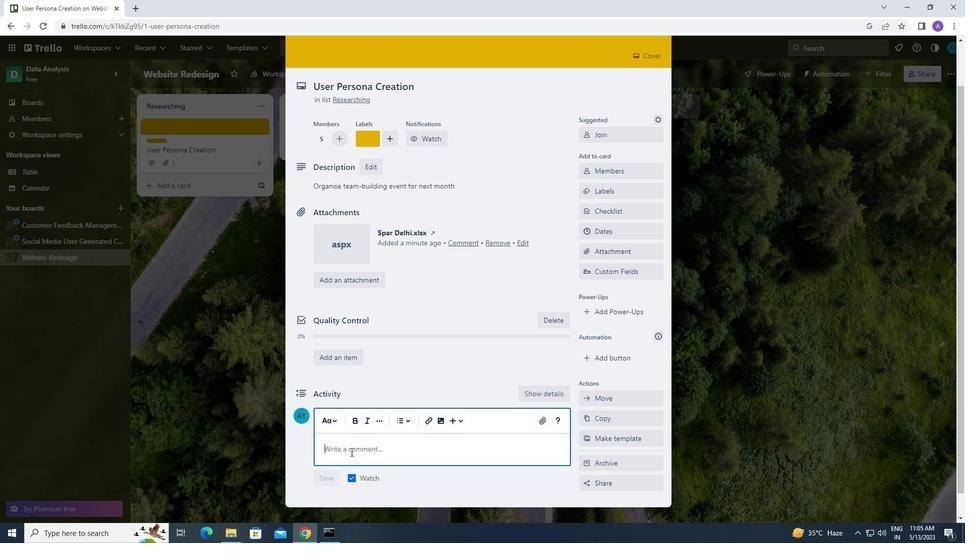 
Action: Key pressed <Key.caps_lock>l<Key.caps_lock>et<Key.space>us<Key.space>approach<Key.space>this<Key.space>task<Key.space>with<Key.space>an<Key.space>open<Key.space>mind<Key.space>and<Key.space>be<Key.space>willing<Key.space>to<Key.space>take<Key.space>risks<Key.space>to<Key.space>think<Key.space>outside<Key.space>the<Key.space>box
Screenshot: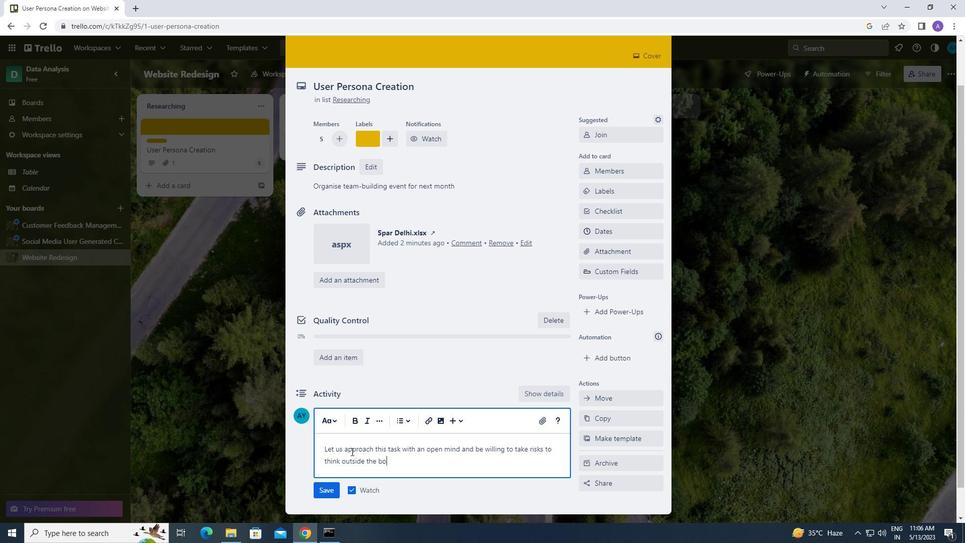 
Action: Mouse moved to (329, 484)
Screenshot: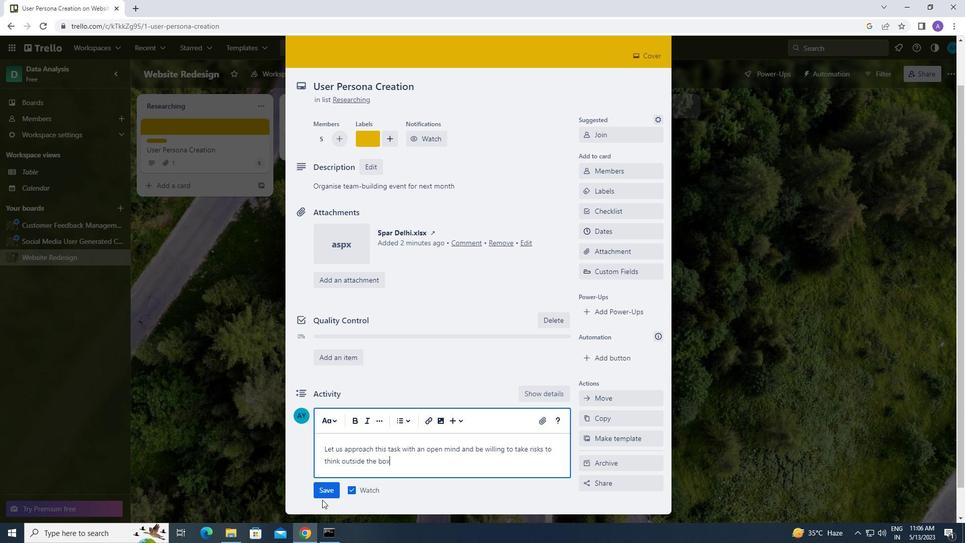
Action: Mouse pressed left at (329, 484)
Screenshot: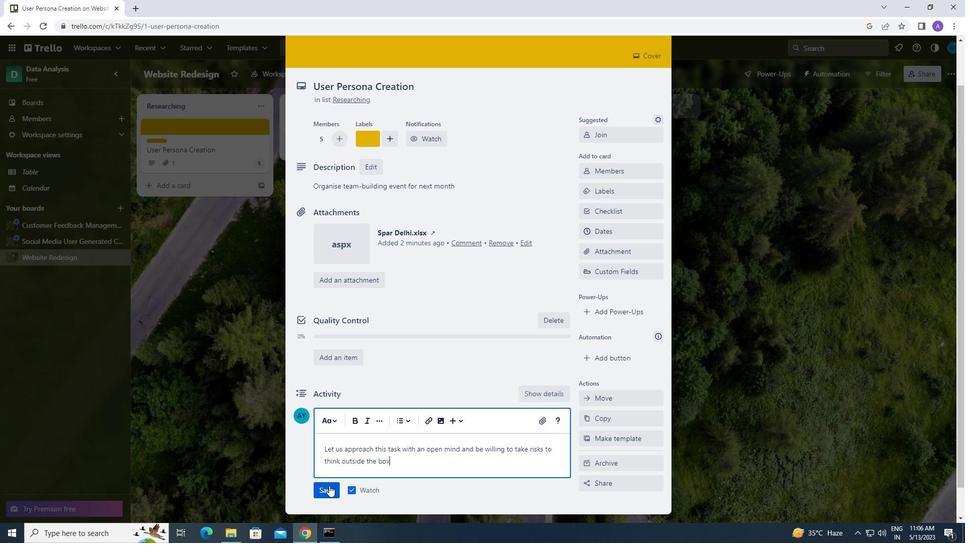 
Action: Mouse moved to (624, 366)
Screenshot: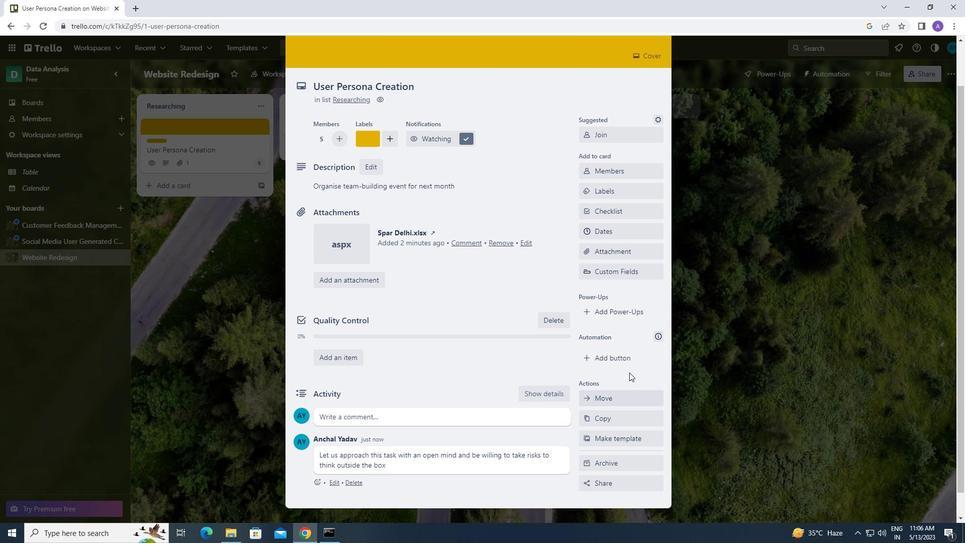 
Action: Mouse scrolled (624, 365) with delta (0, 0)
Screenshot: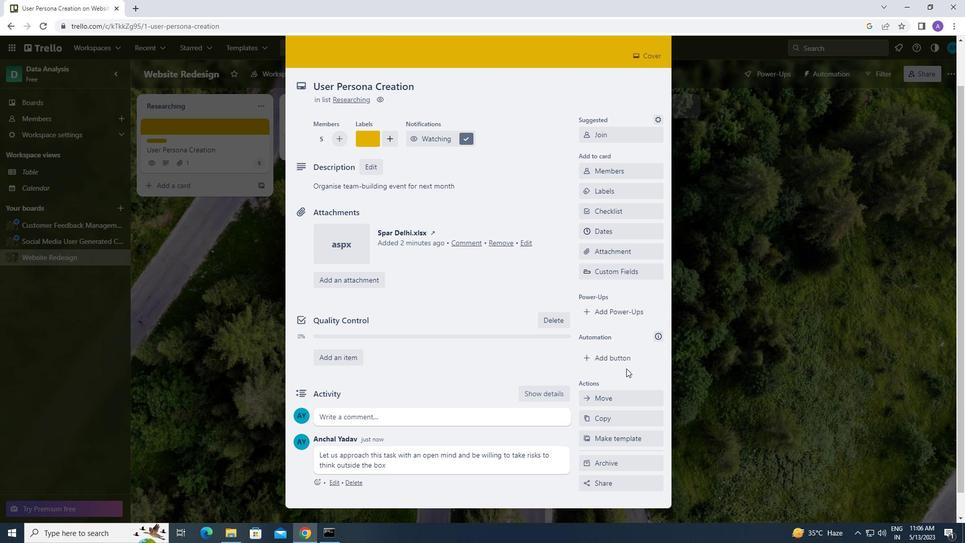 
Action: Mouse moved to (630, 205)
Screenshot: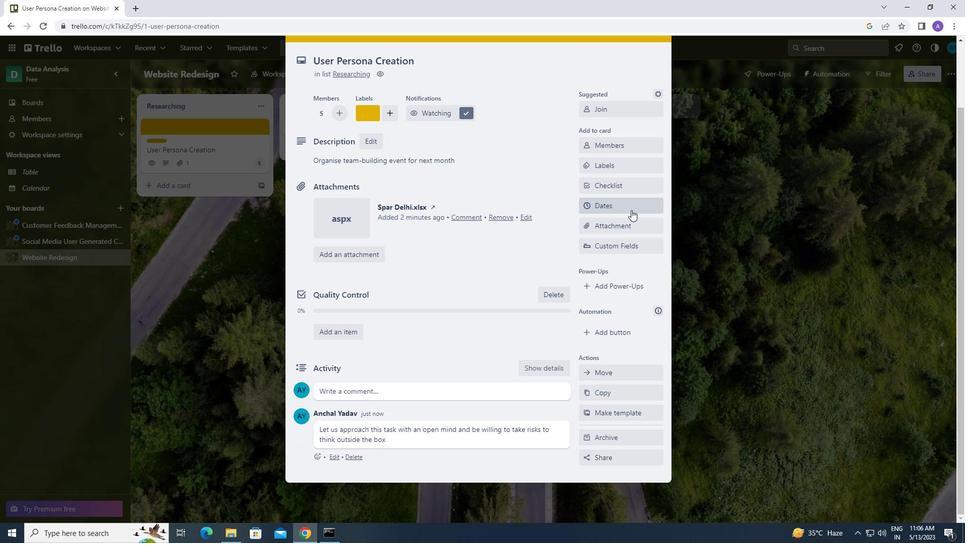 
Action: Mouse pressed left at (630, 205)
Screenshot: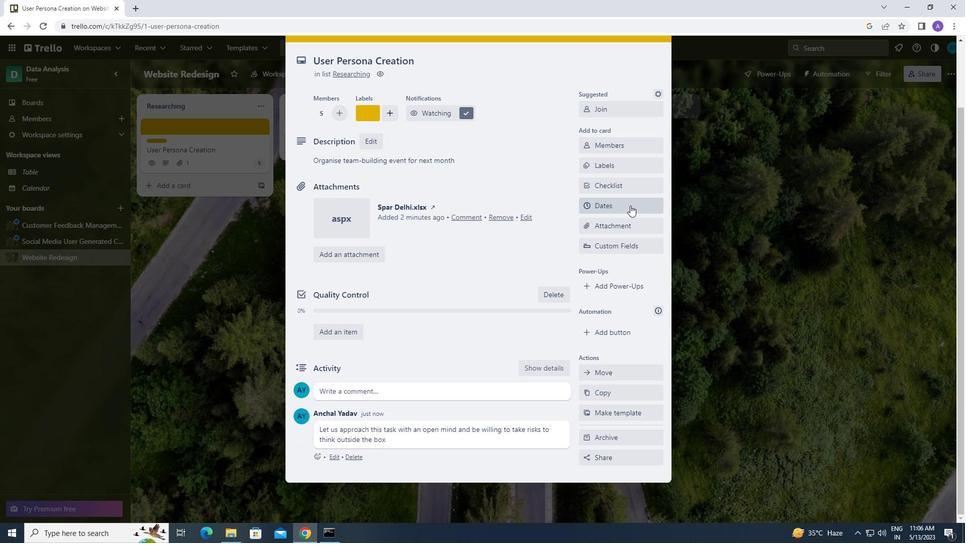 
Action: Mouse moved to (592, 256)
Screenshot: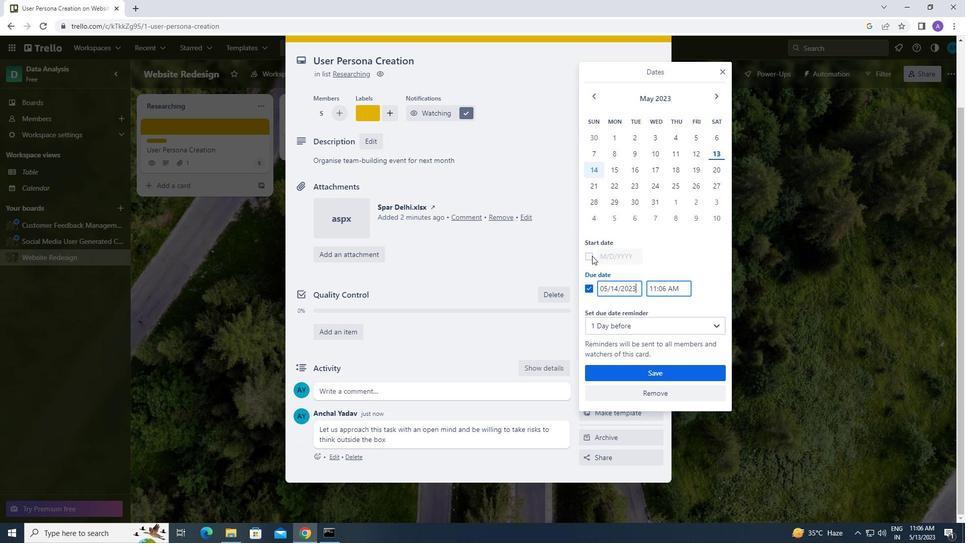 
Action: Mouse pressed left at (592, 256)
Screenshot: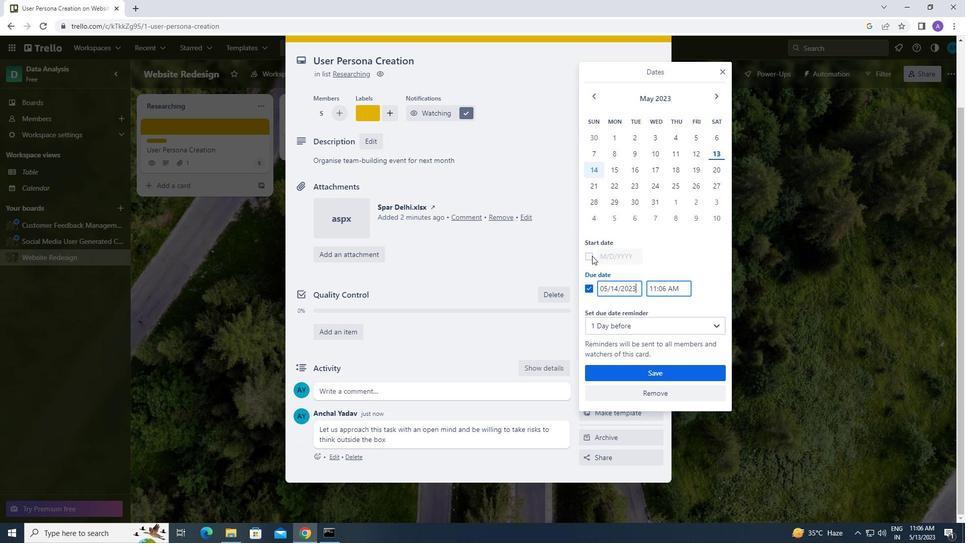 
Action: Mouse moved to (637, 256)
Screenshot: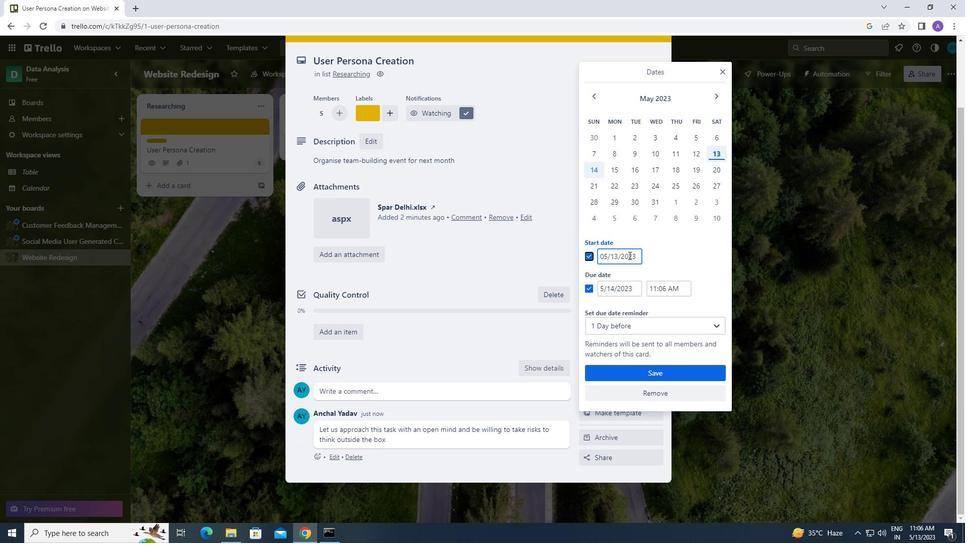 
Action: Mouse pressed left at (637, 256)
Screenshot: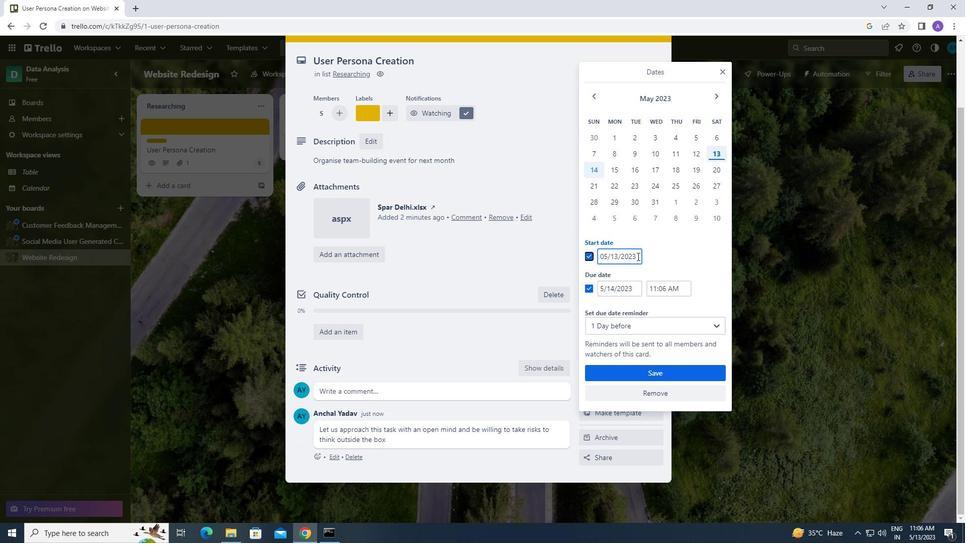 
Action: Mouse moved to (620, 255)
Screenshot: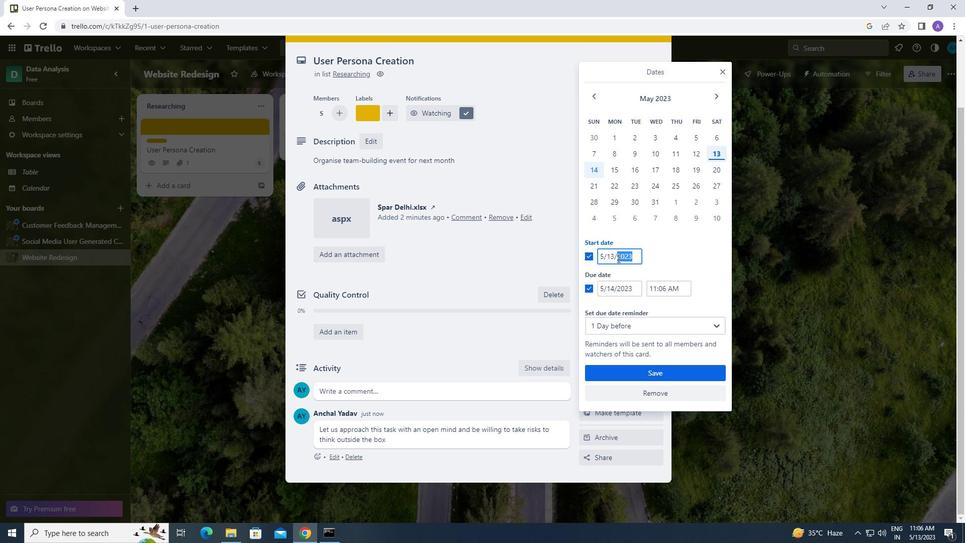 
Action: Key pressed 1
Screenshot: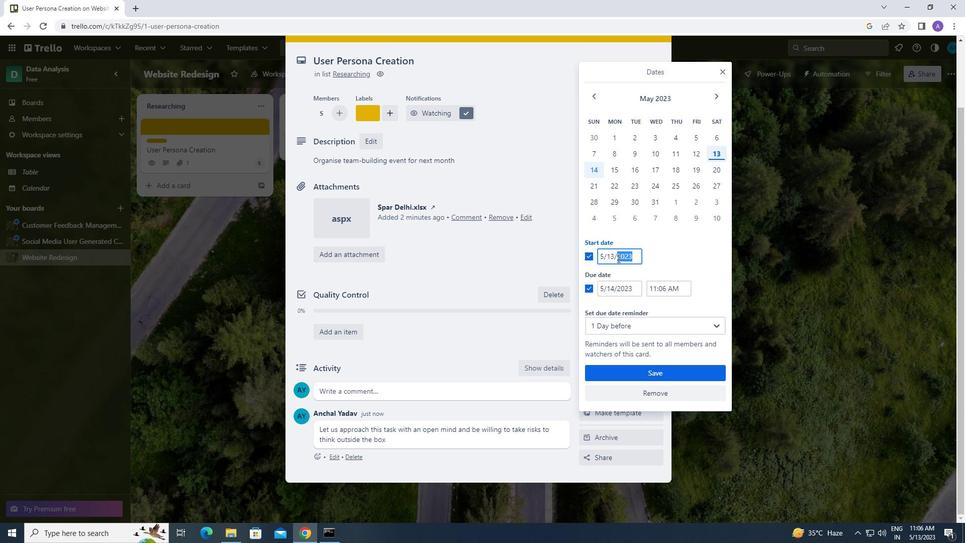 
Action: Mouse moved to (635, 228)
Screenshot: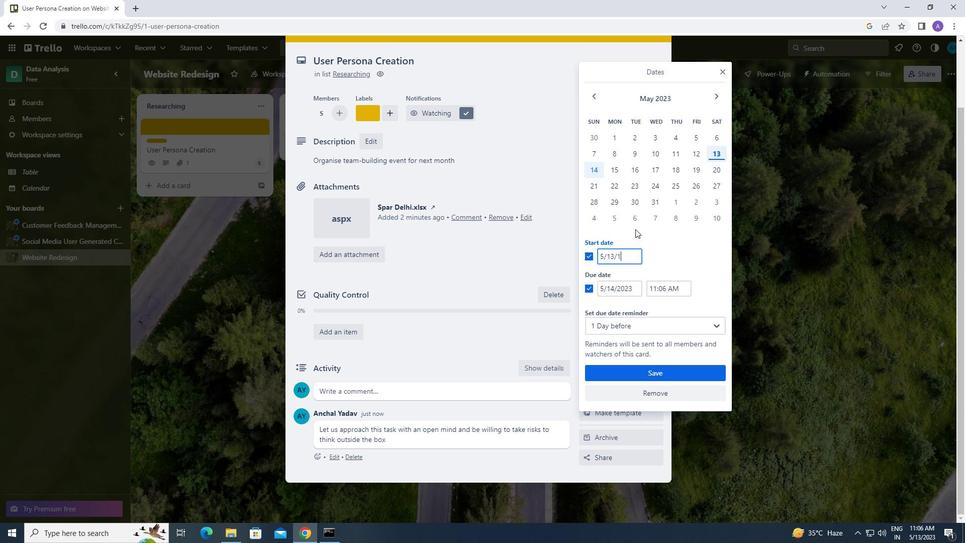 
Action: Key pressed 900
Screenshot: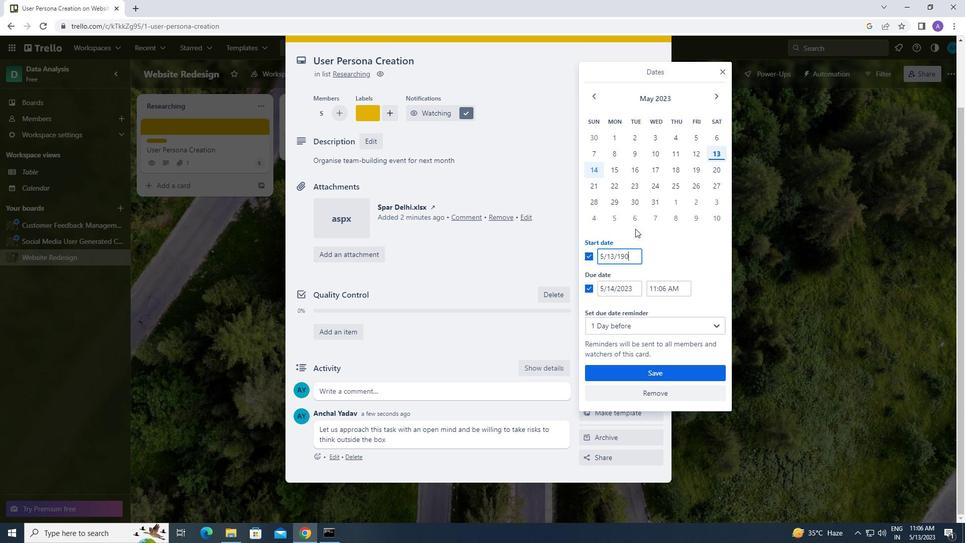 
Action: Mouse moved to (614, 255)
Screenshot: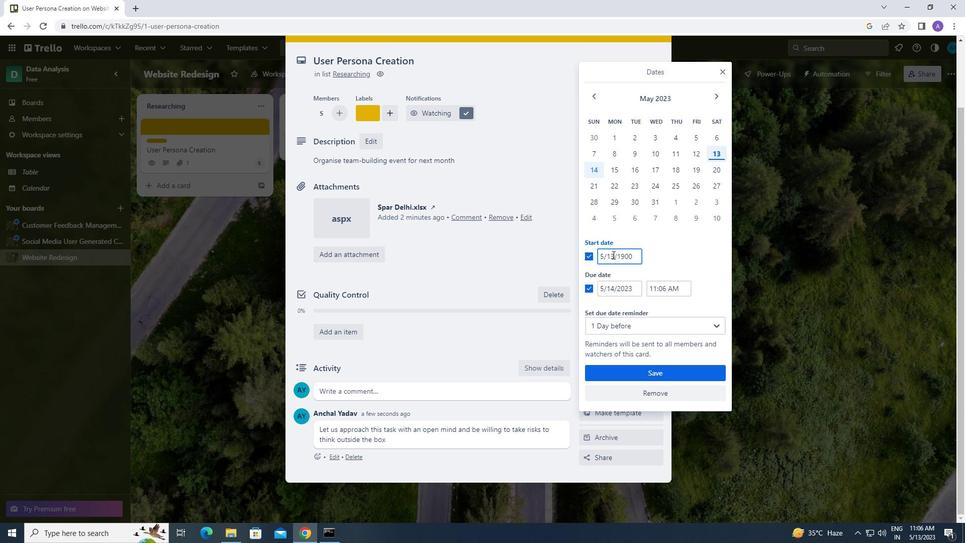 
Action: Mouse pressed left at (614, 255)
Screenshot: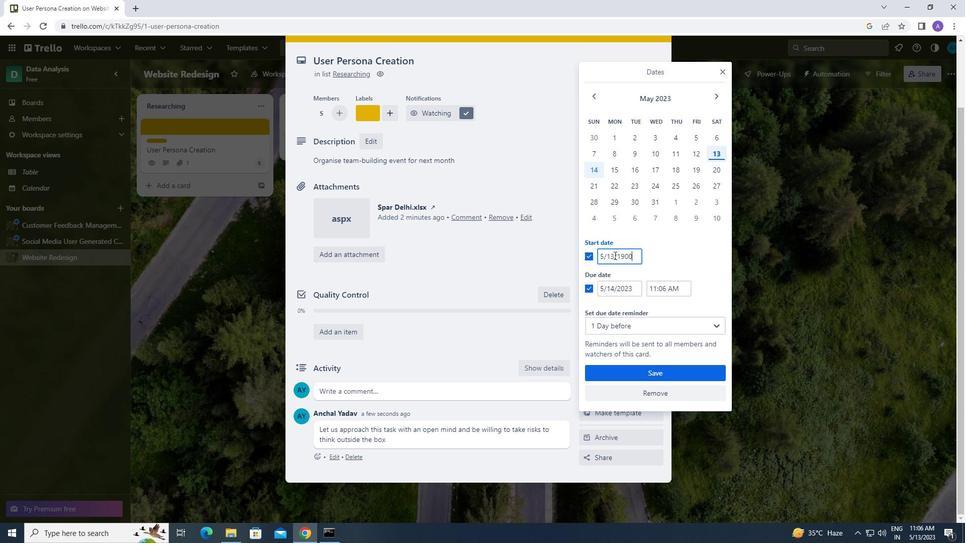 
Action: Mouse moved to (608, 258)
Screenshot: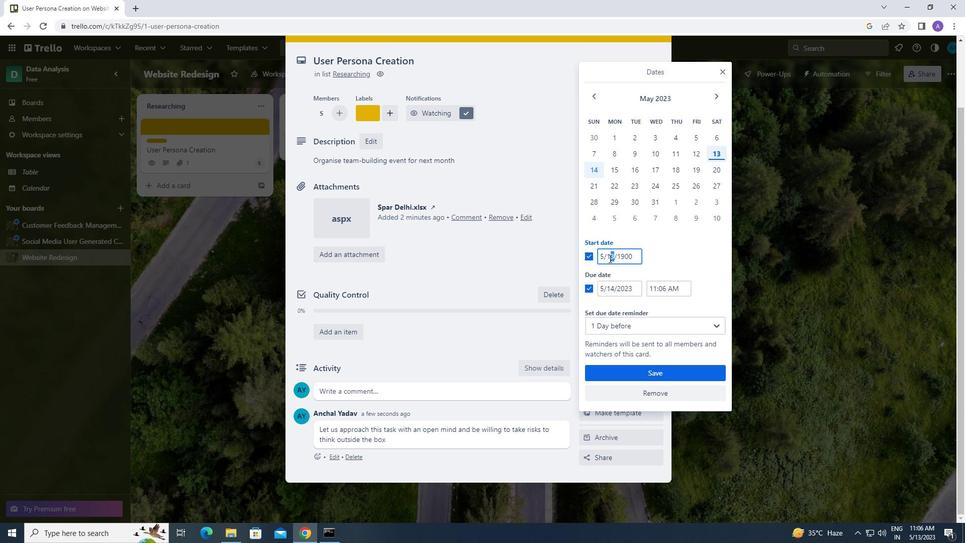 
Action: Key pressed 01
Screenshot: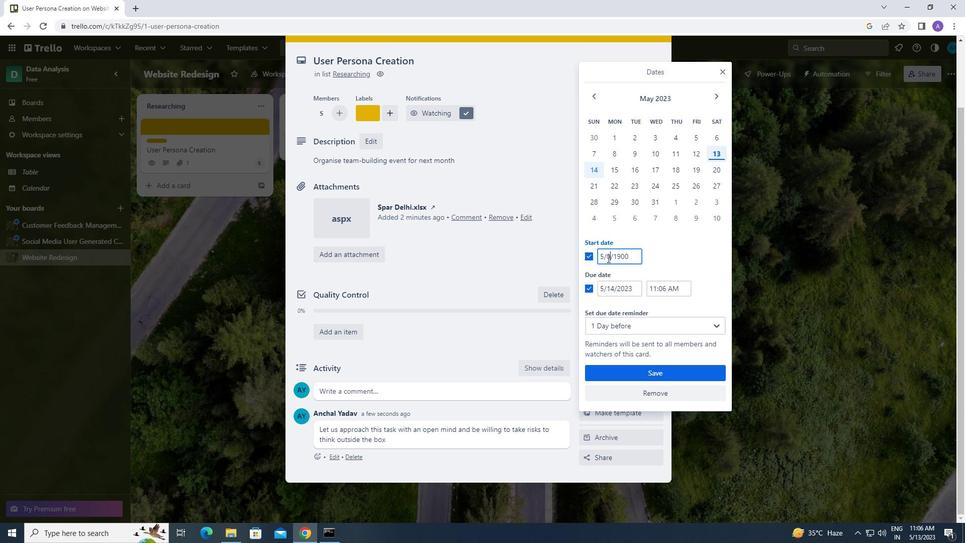 
Action: Mouse moved to (602, 255)
Screenshot: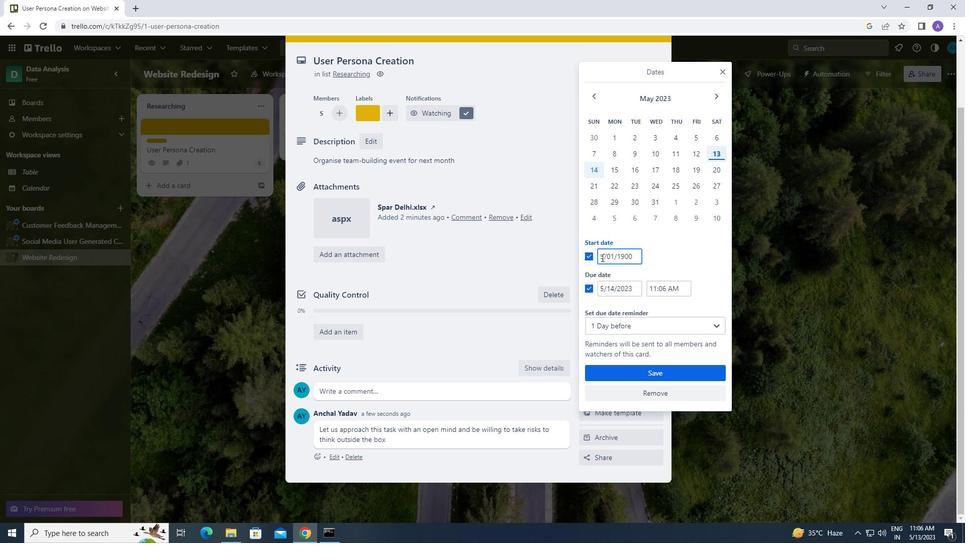 
Action: Mouse pressed left at (602, 255)
Screenshot: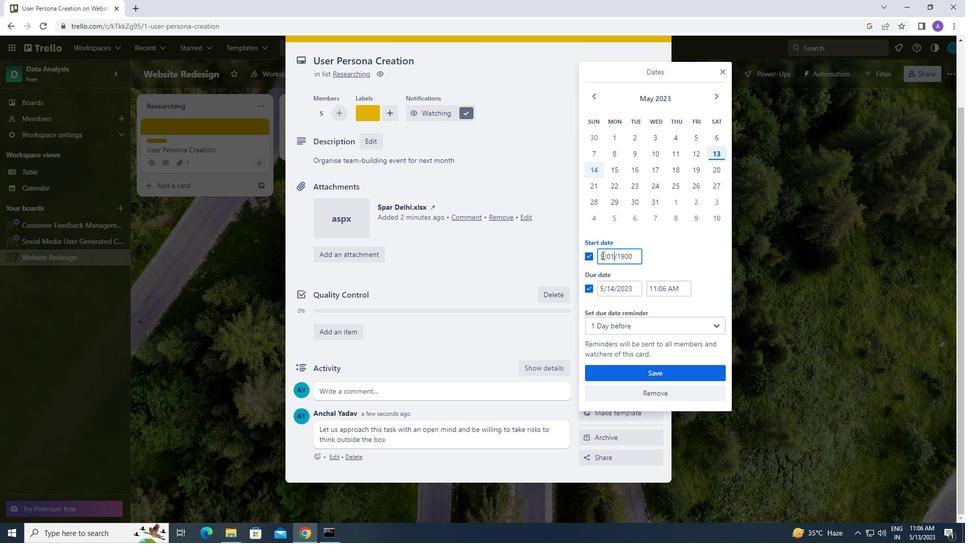 
Action: Mouse moved to (599, 256)
Screenshot: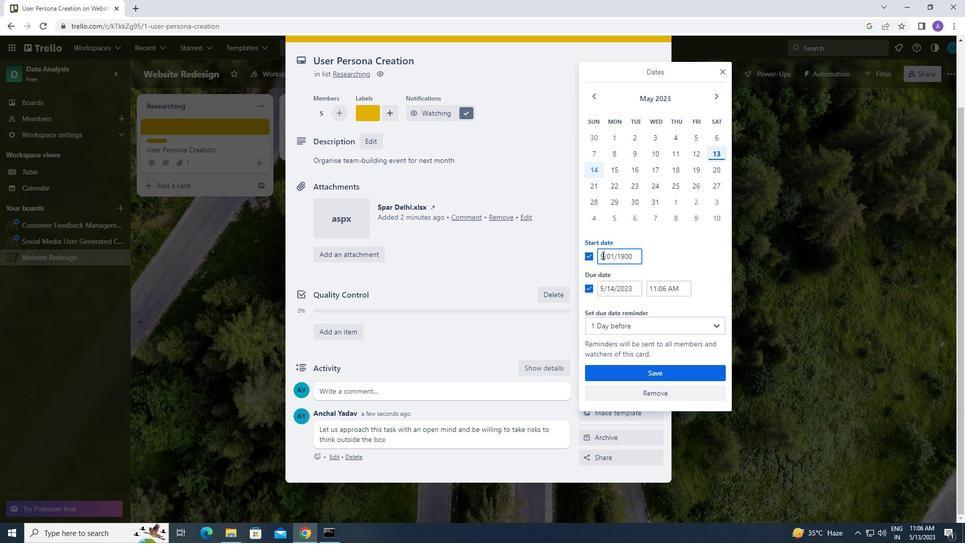 
Action: Key pressed 01
Screenshot: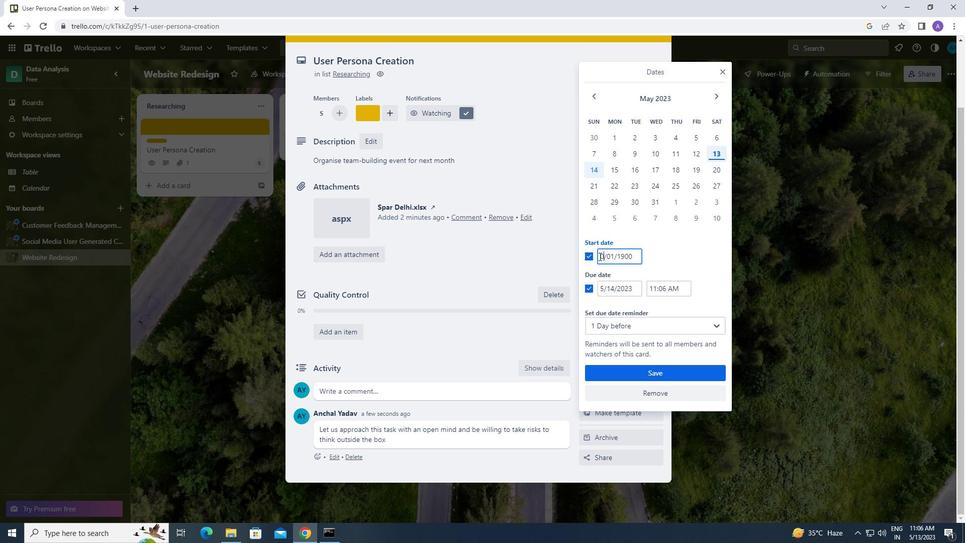 
Action: Mouse moved to (600, 290)
Screenshot: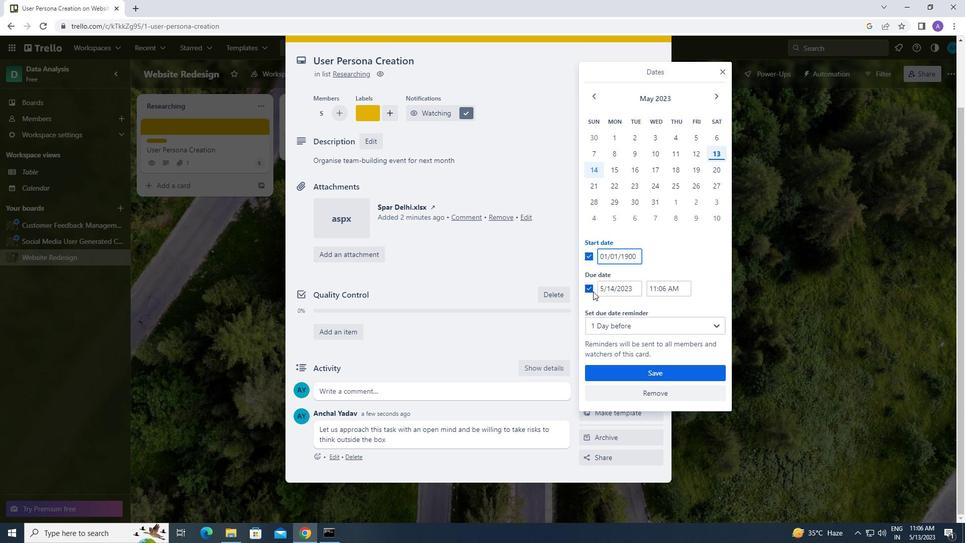 
Action: Mouse pressed left at (600, 290)
Screenshot: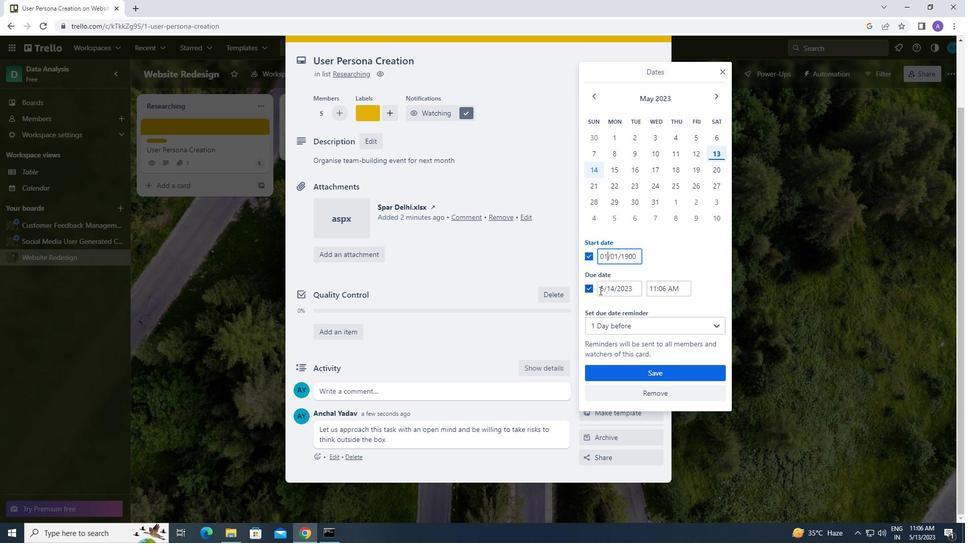 
Action: Mouse moved to (632, 287)
Screenshot: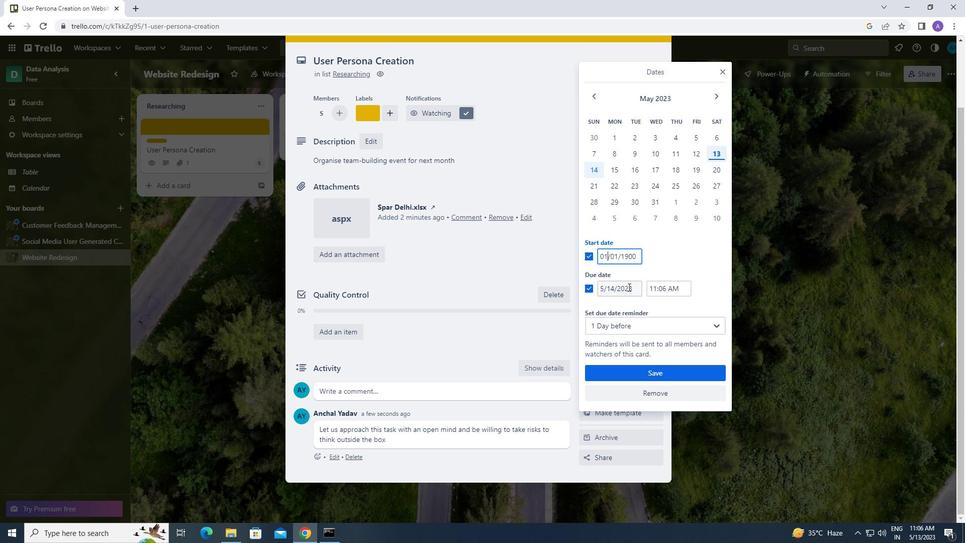 
Action: Mouse pressed left at (632, 287)
Screenshot: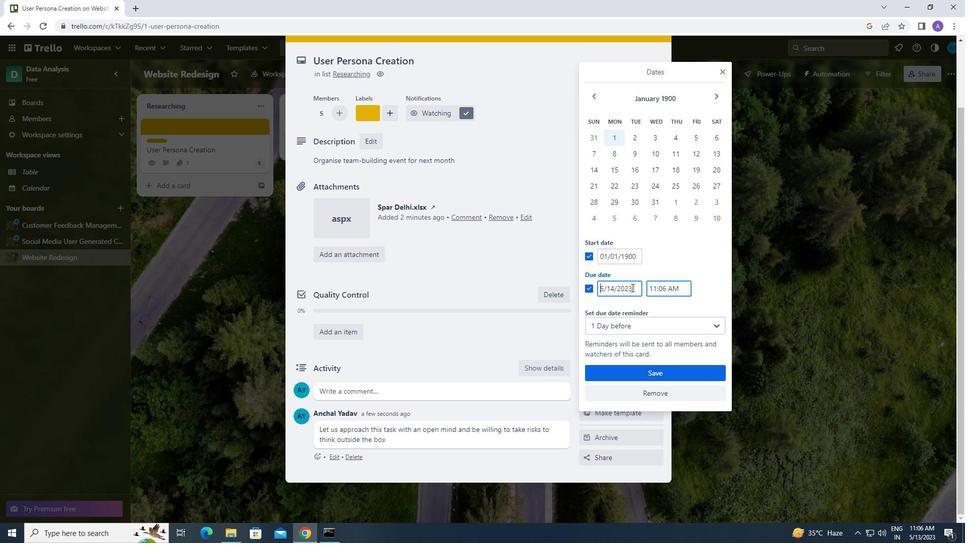 
Action: Mouse moved to (617, 290)
Screenshot: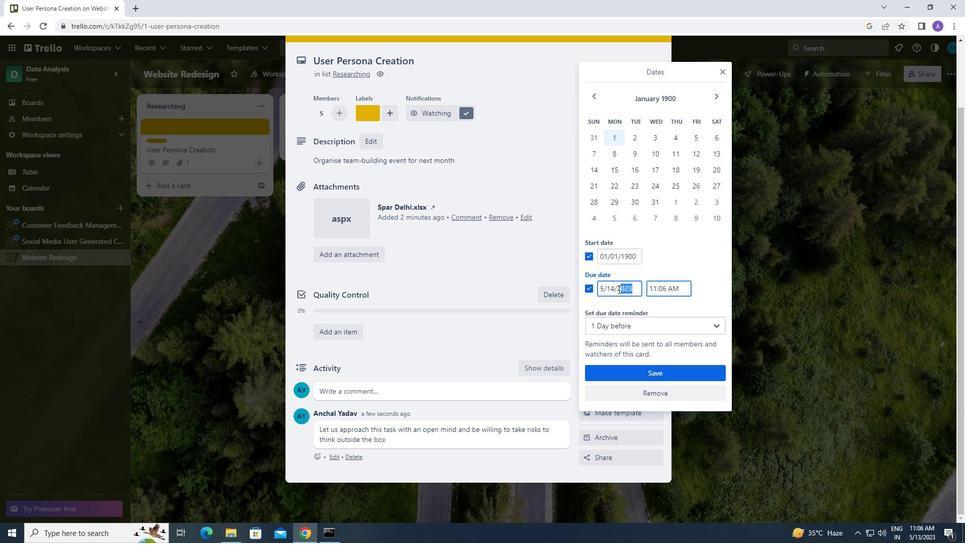 
Action: Key pressed 1900
Screenshot: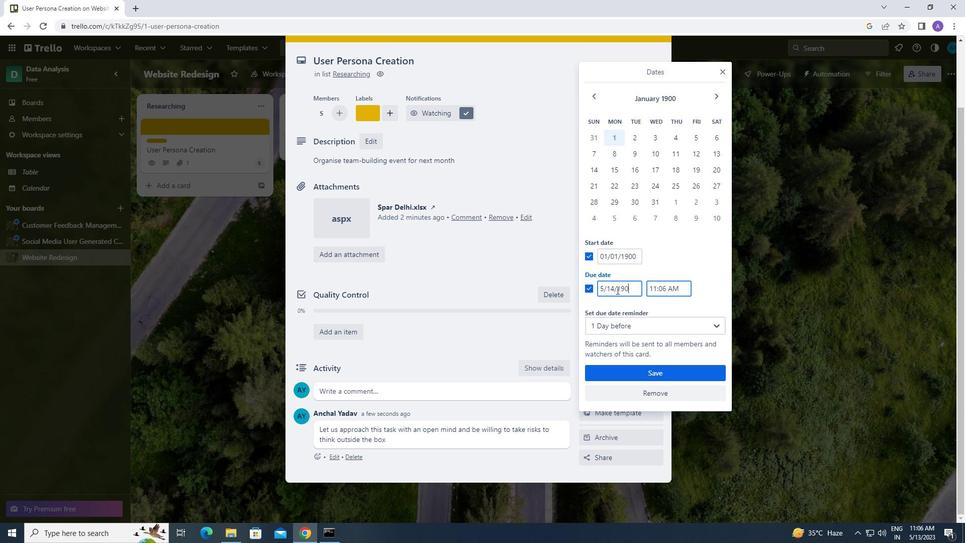 
Action: Mouse moved to (614, 290)
Screenshot: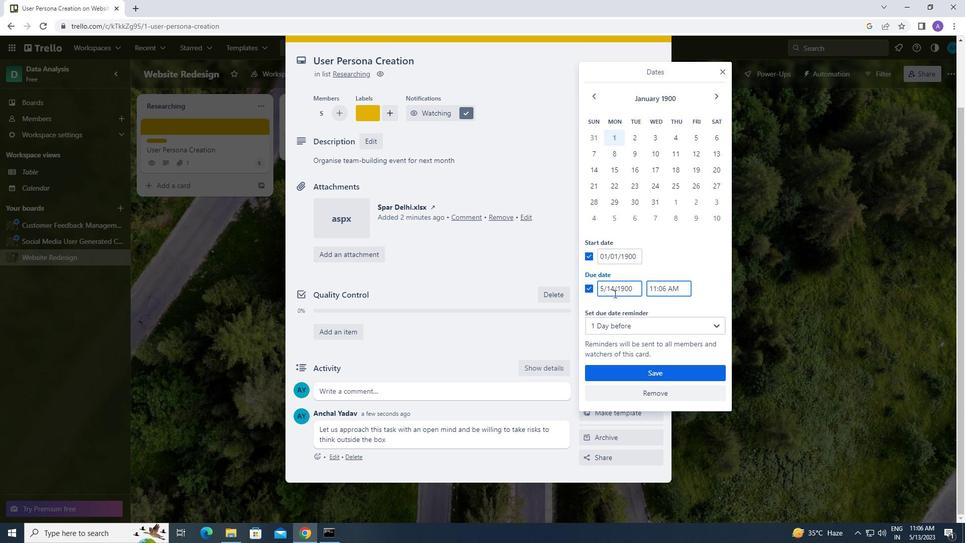 
Action: Mouse pressed left at (614, 290)
Screenshot: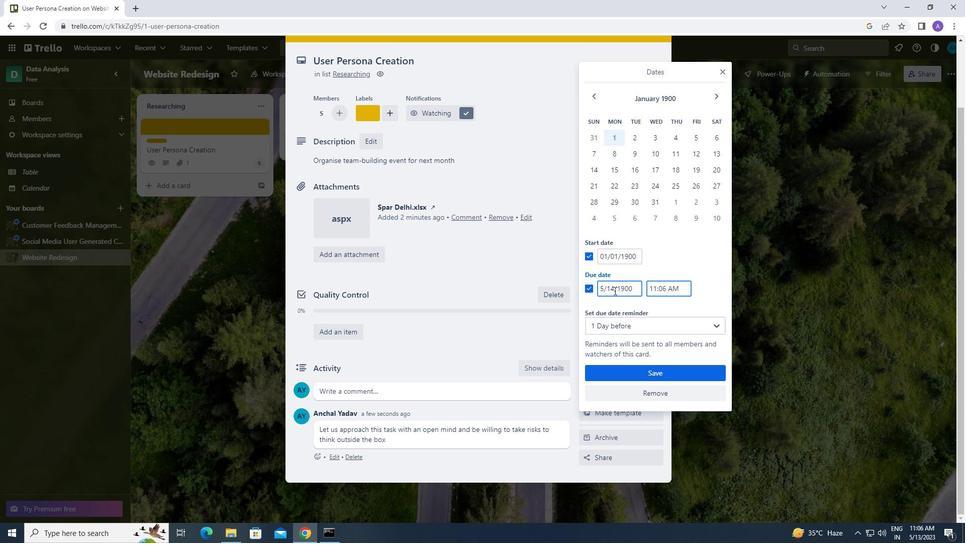 
Action: Mouse moved to (608, 291)
Screenshot: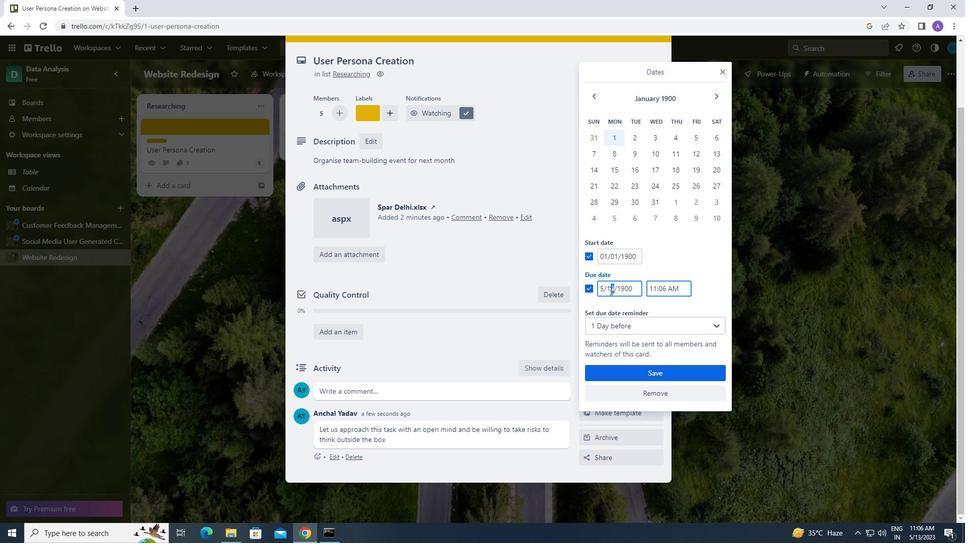 
Action: Key pressed 08
Screenshot: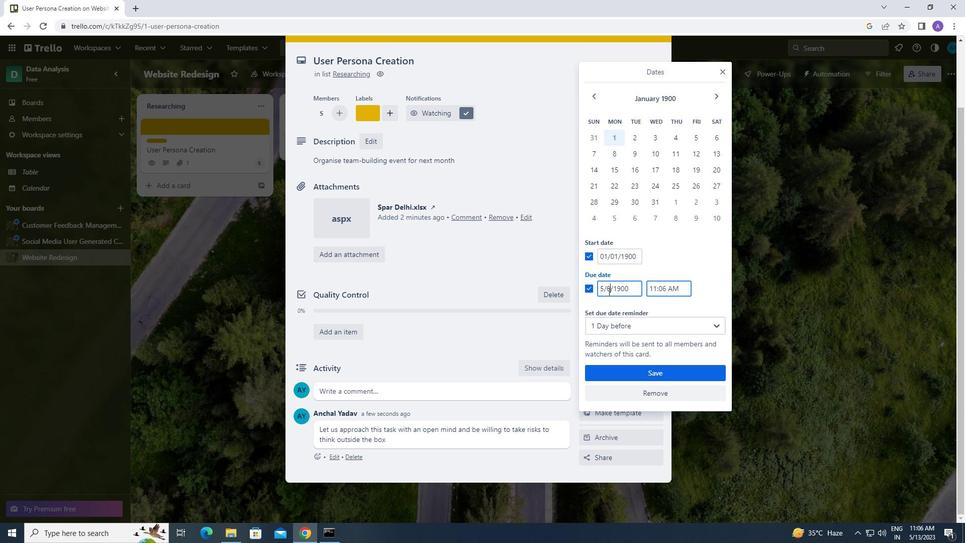 
Action: Mouse moved to (603, 287)
Screenshot: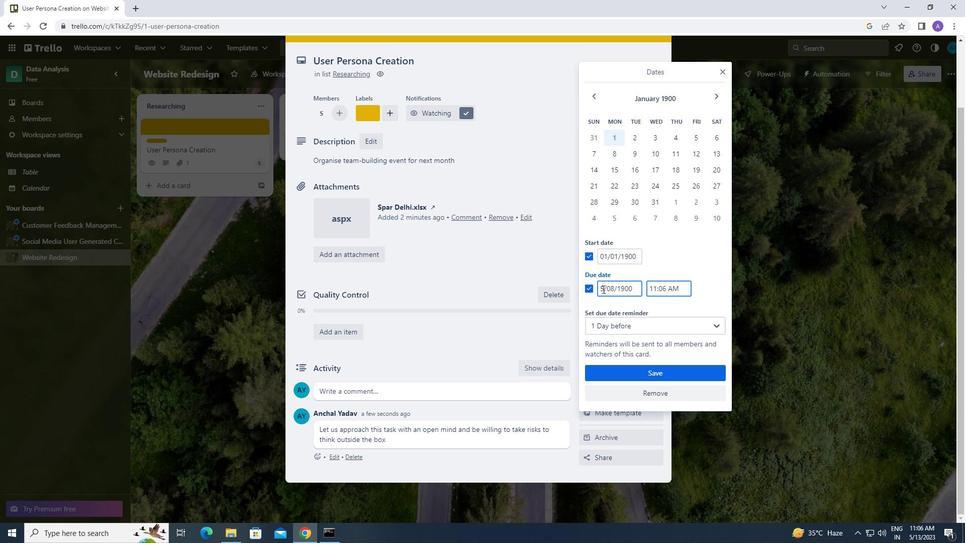
Action: Mouse pressed left at (603, 287)
Screenshot: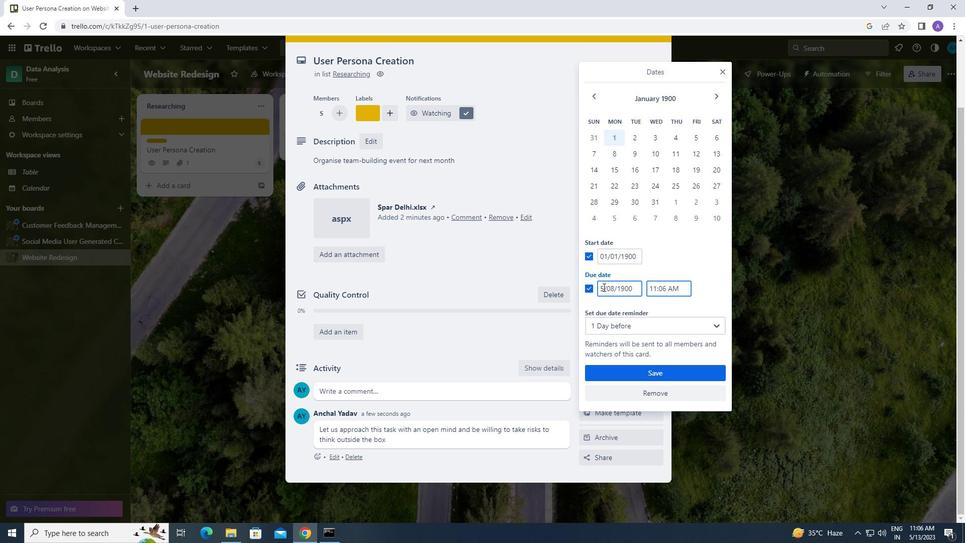 
Action: Mouse moved to (592, 289)
Screenshot: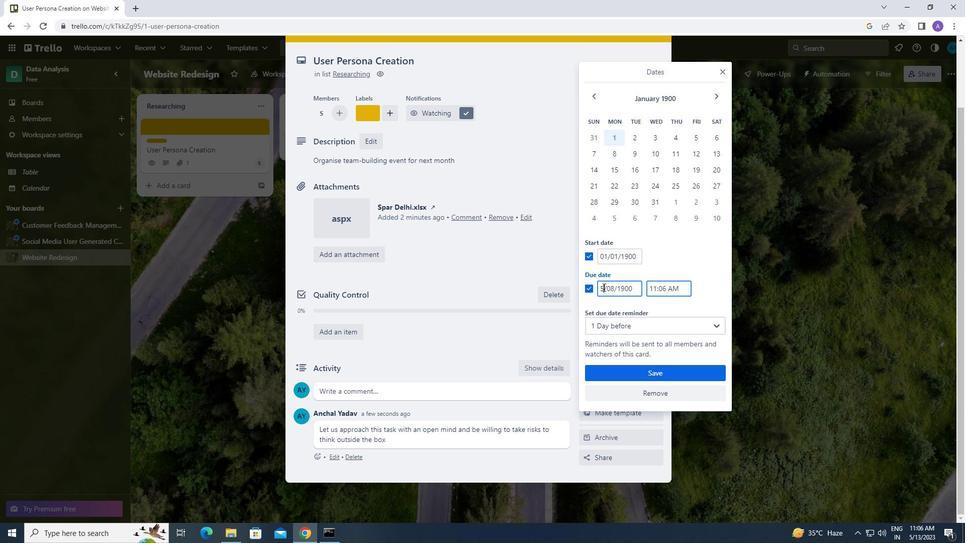 
Action: Key pressed 01
Screenshot: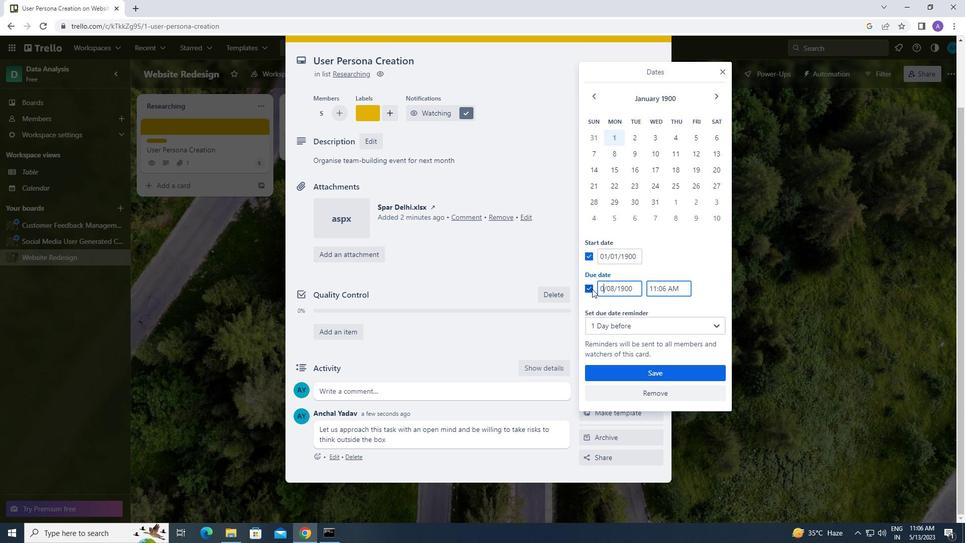 
Action: Mouse moved to (650, 366)
Screenshot: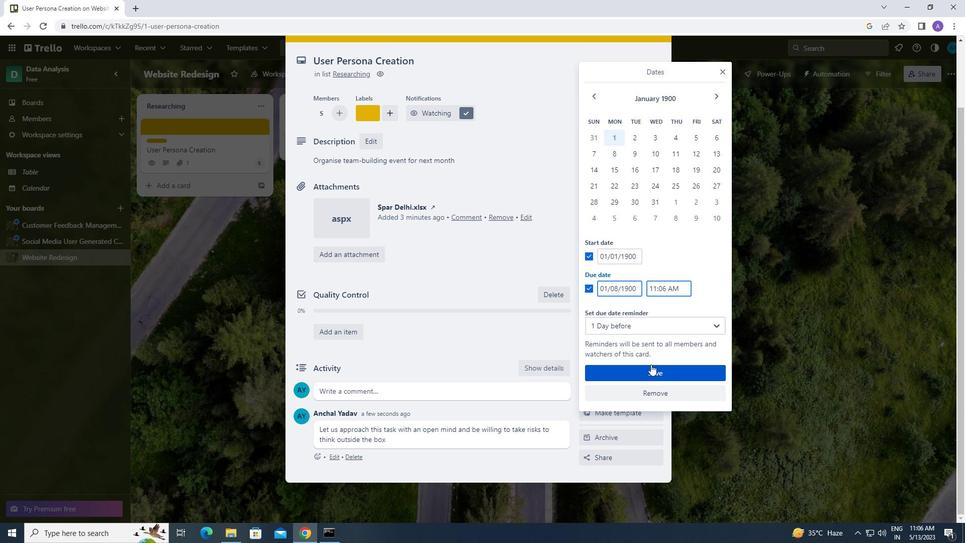
Action: Mouse pressed left at (650, 366)
Screenshot: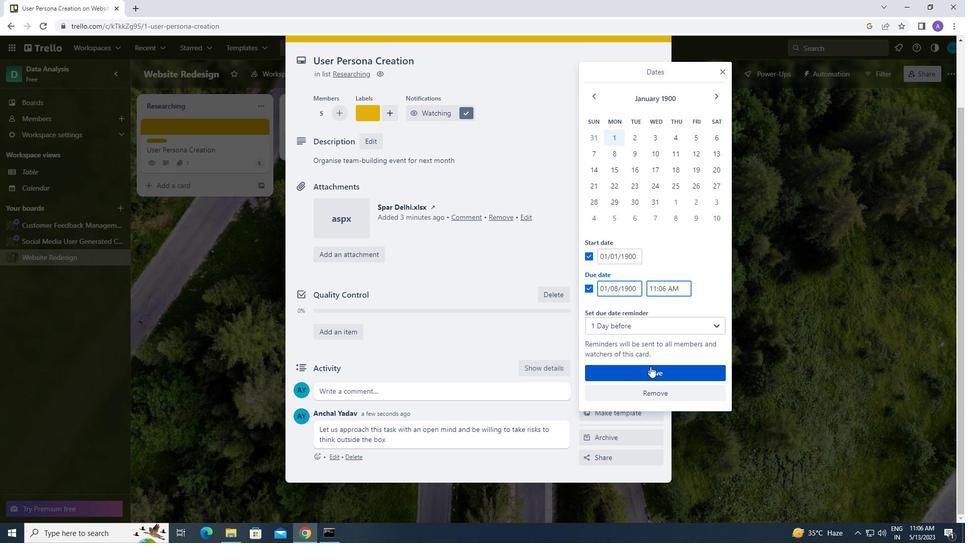 
Action: Mouse moved to (538, 300)
Screenshot: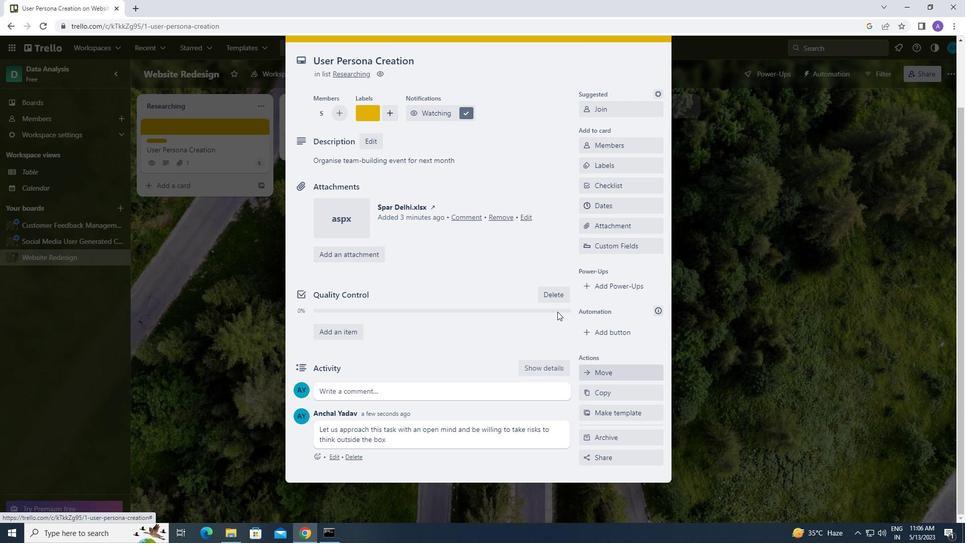
